 Task: Find connections with filter location Aurich with filter topic #lawsuitswith filter profile language German with filter current company NIIT Technologies Limited with filter school Panjab University,Chandigarh with filter industry Administration of Justice with filter service category Project Management with filter keywords title Sociologist
Action: Mouse moved to (562, 75)
Screenshot: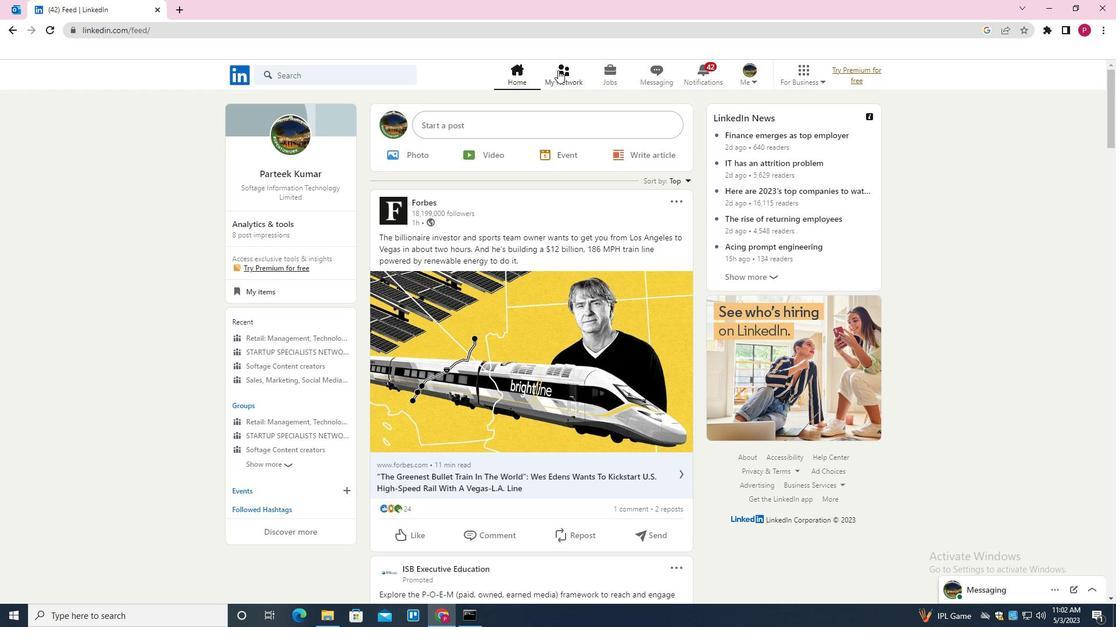 
Action: Mouse pressed left at (562, 75)
Screenshot: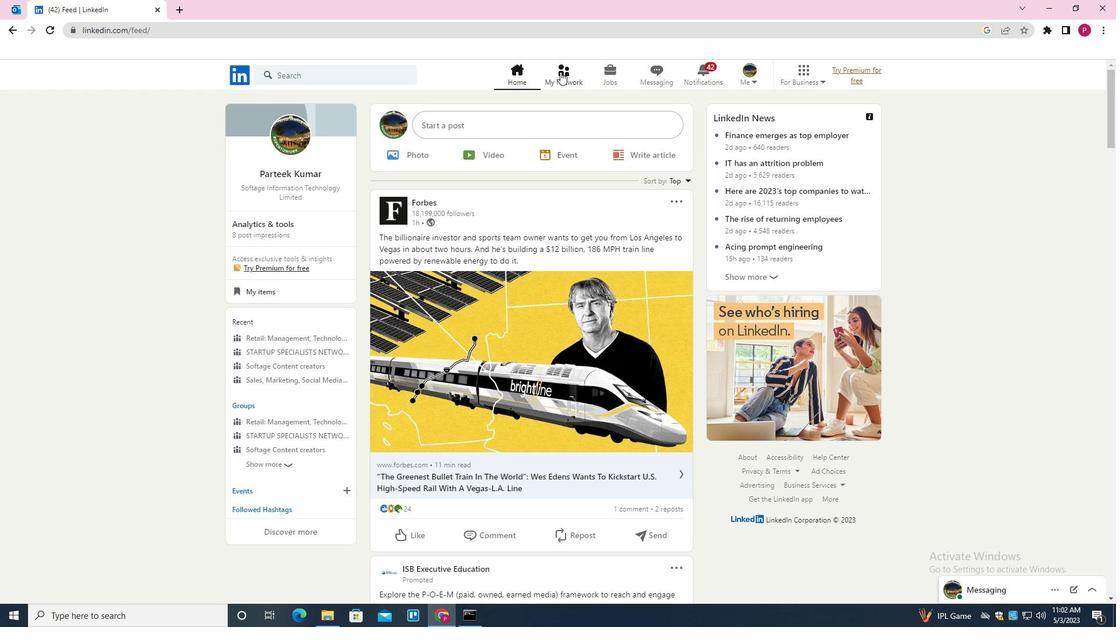 
Action: Mouse moved to (345, 139)
Screenshot: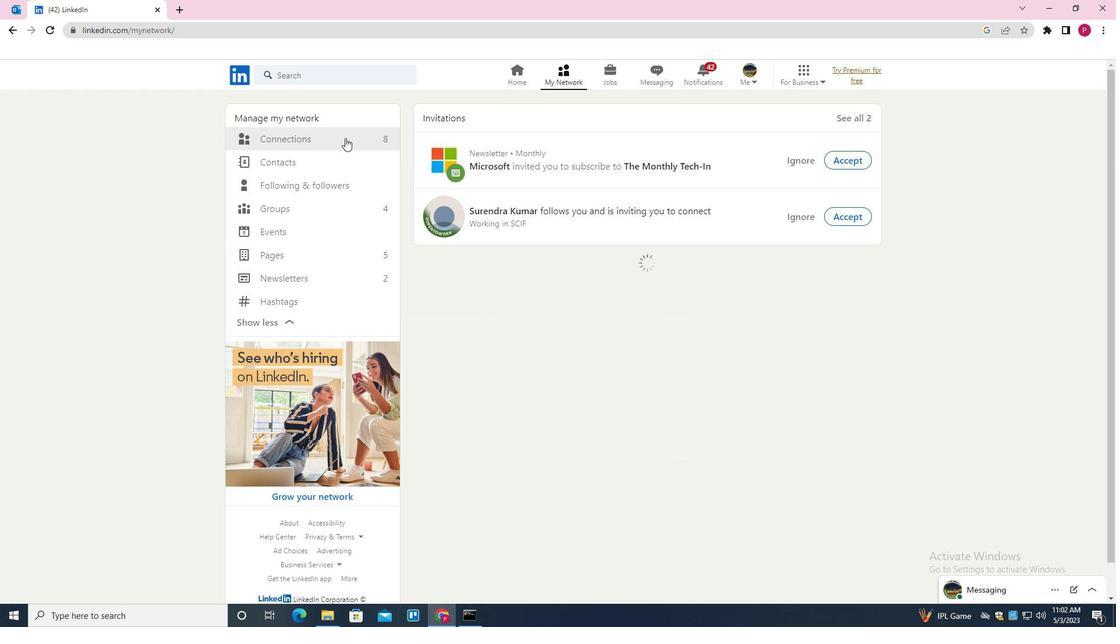 
Action: Mouse pressed left at (345, 139)
Screenshot: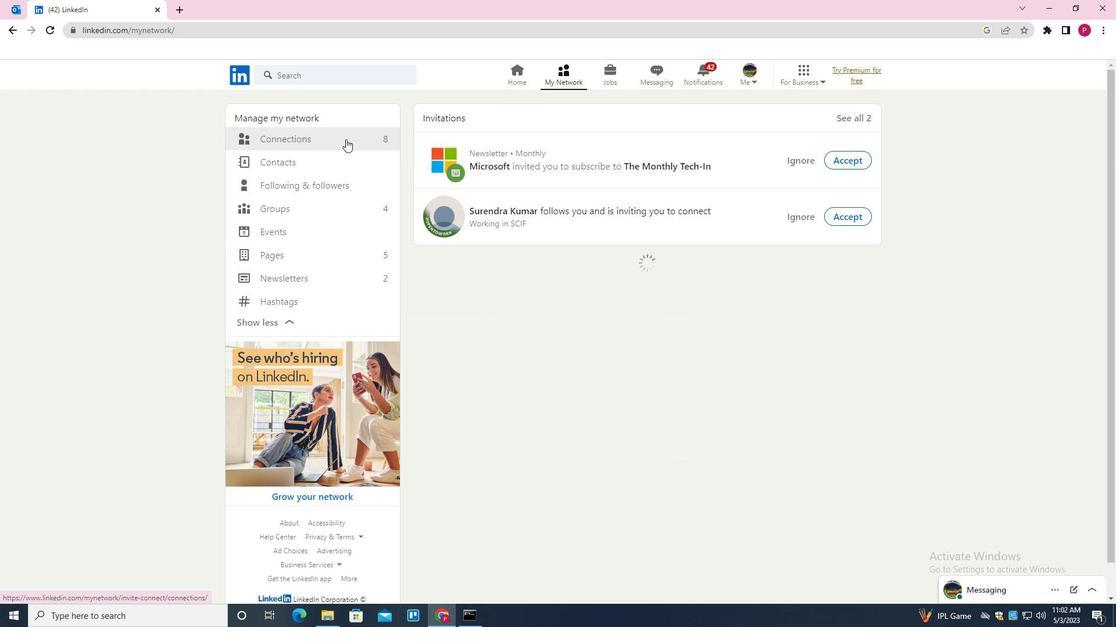 
Action: Mouse moved to (639, 138)
Screenshot: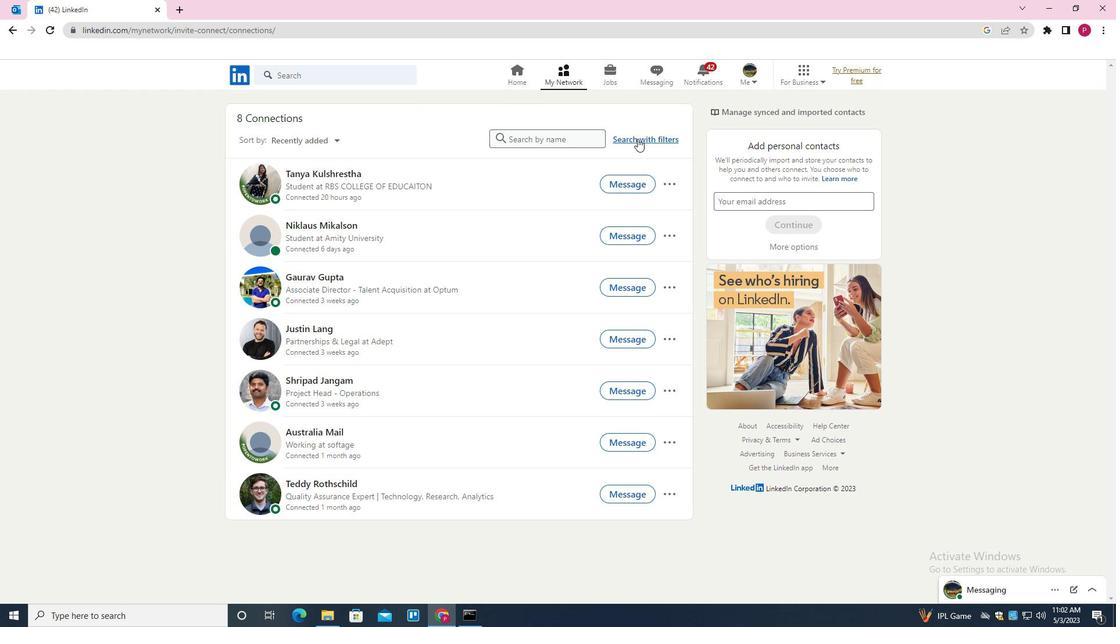 
Action: Mouse pressed left at (639, 138)
Screenshot: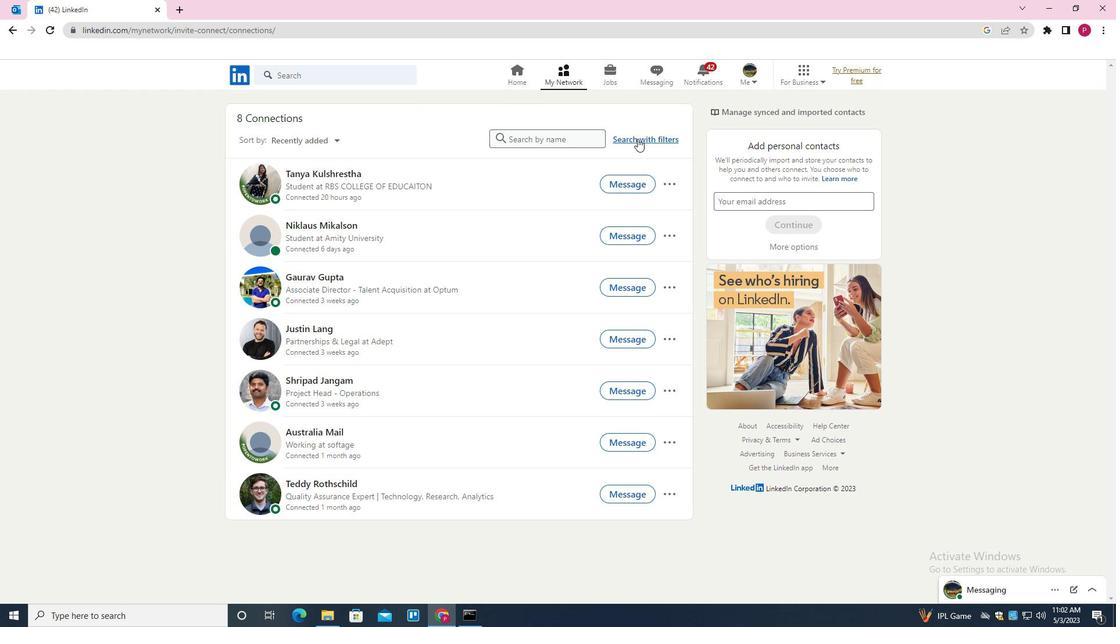 
Action: Mouse moved to (596, 105)
Screenshot: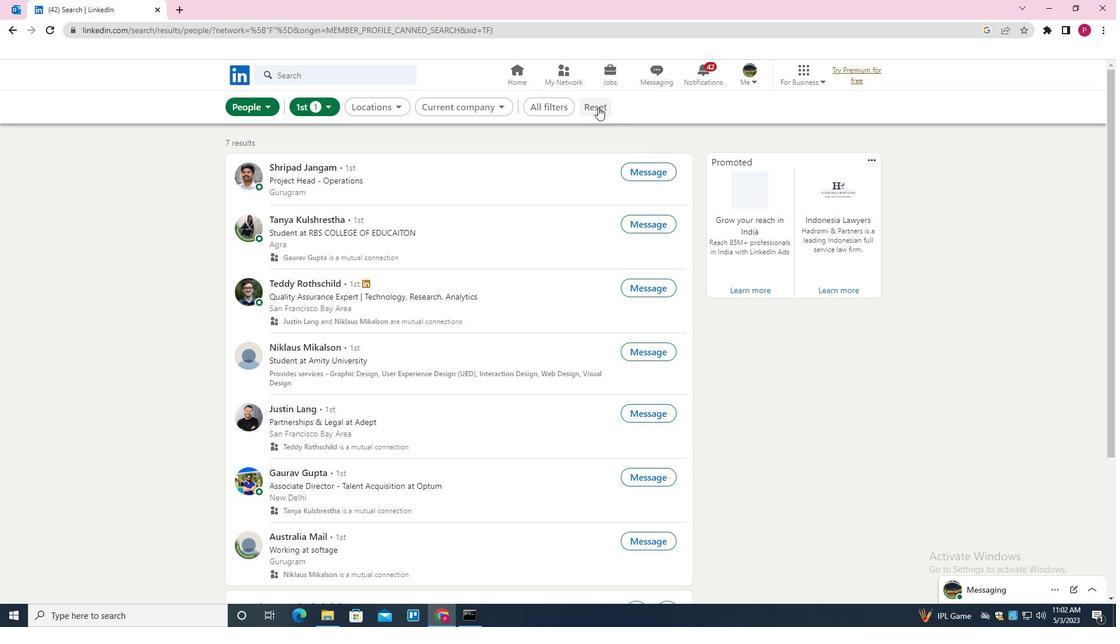 
Action: Mouse pressed left at (596, 105)
Screenshot: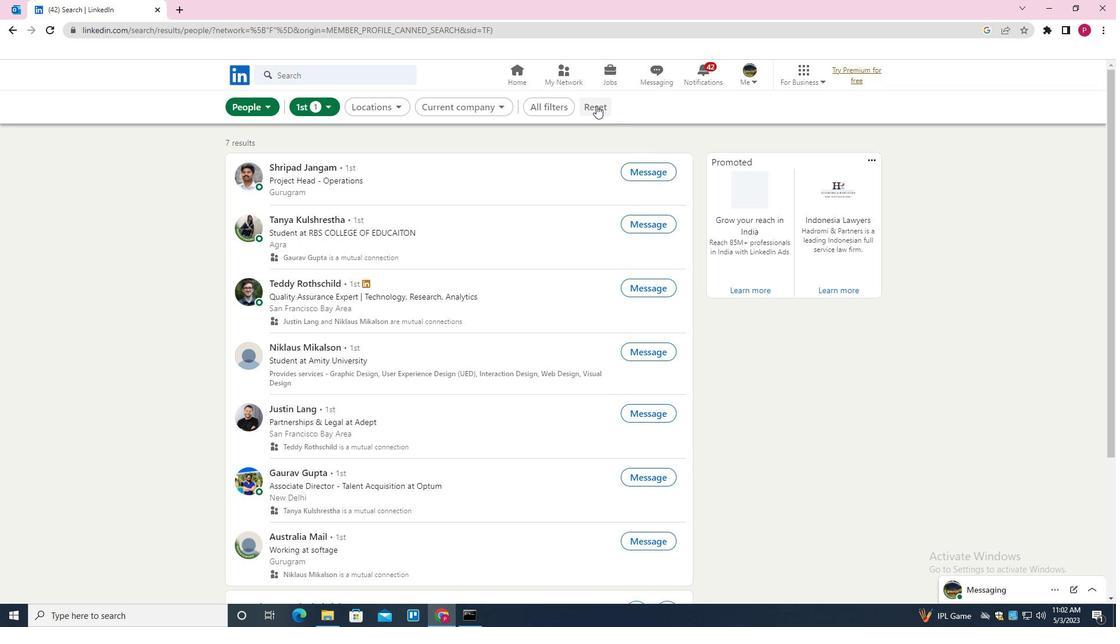 
Action: Mouse moved to (586, 106)
Screenshot: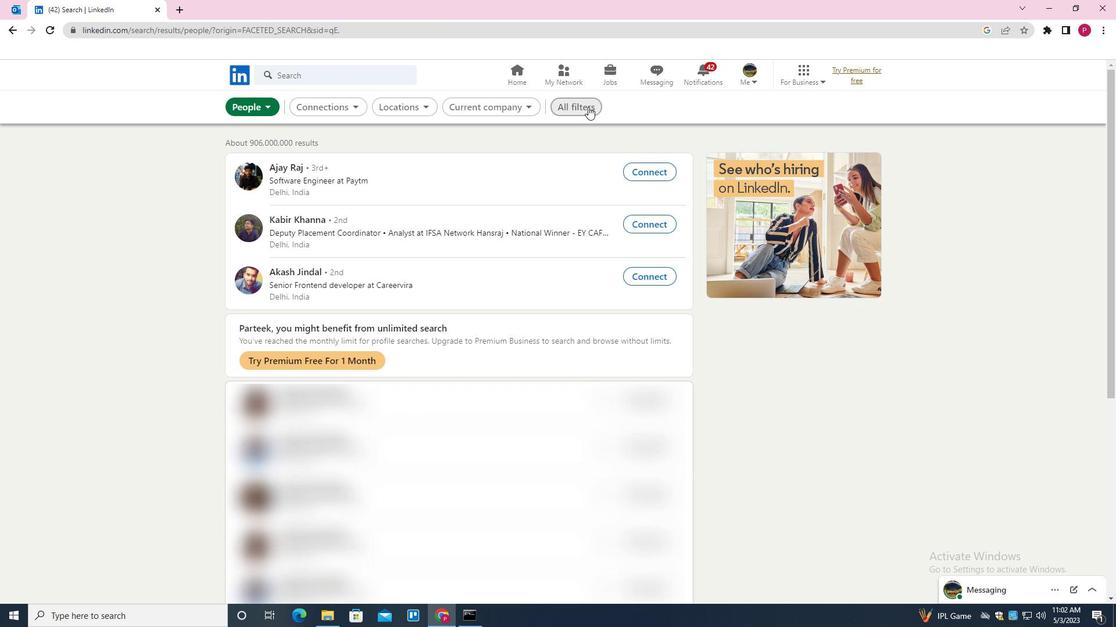 
Action: Mouse pressed left at (586, 106)
Screenshot: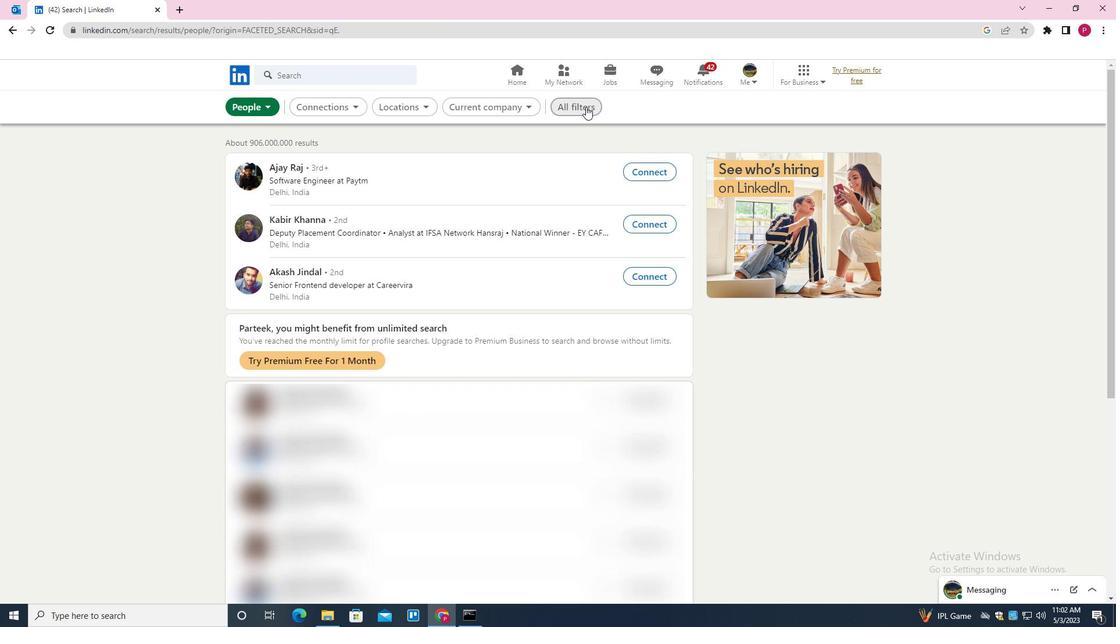 
Action: Mouse moved to (883, 247)
Screenshot: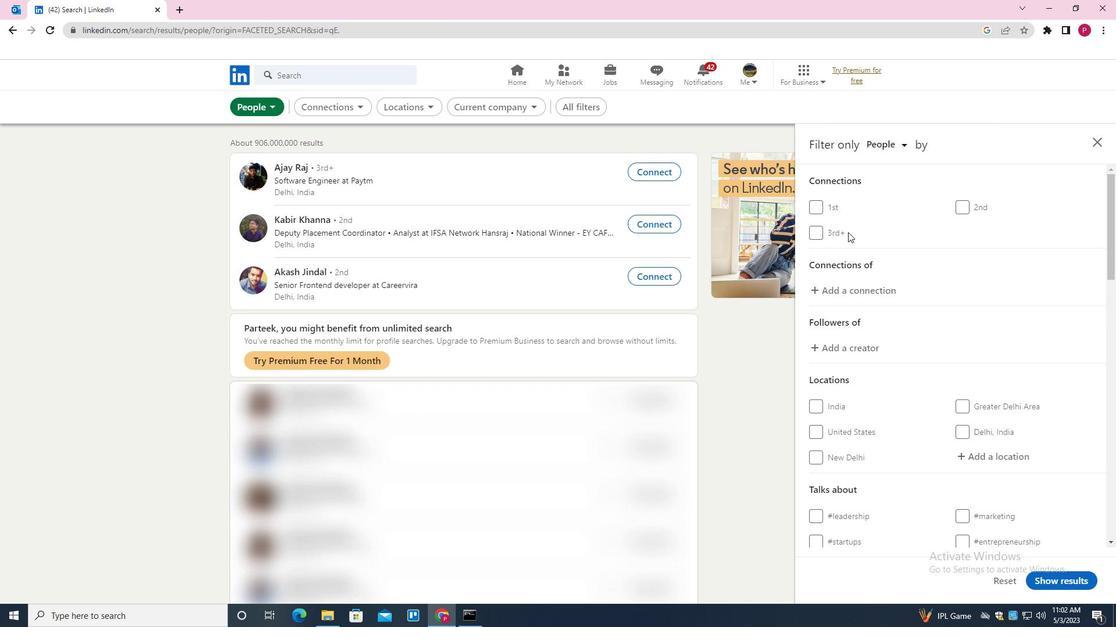 
Action: Mouse scrolled (883, 246) with delta (0, 0)
Screenshot: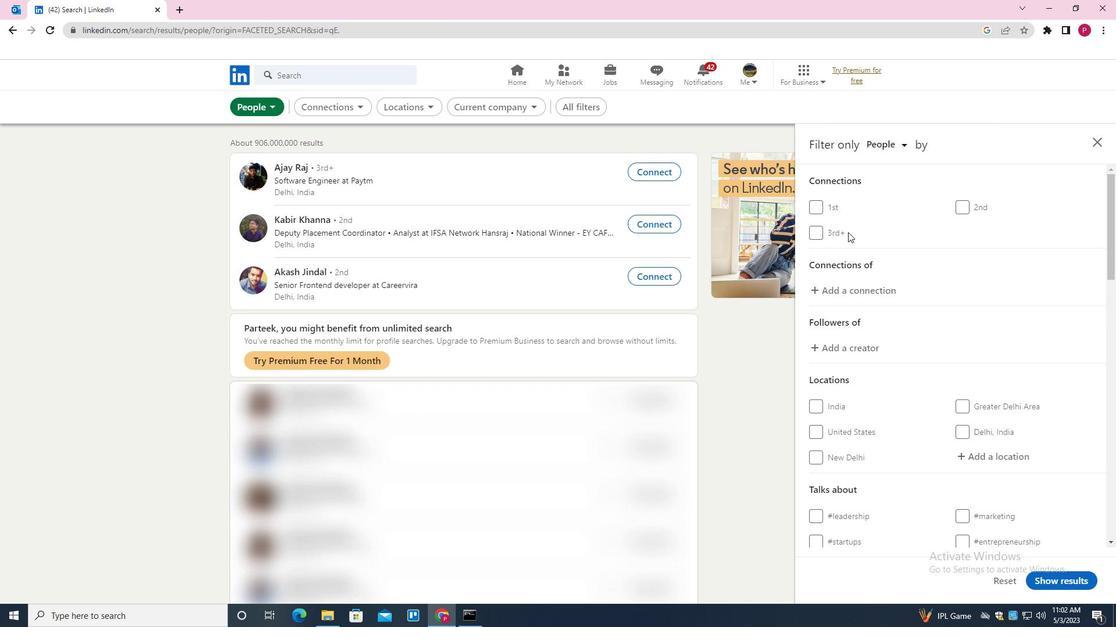 
Action: Mouse moved to (899, 255)
Screenshot: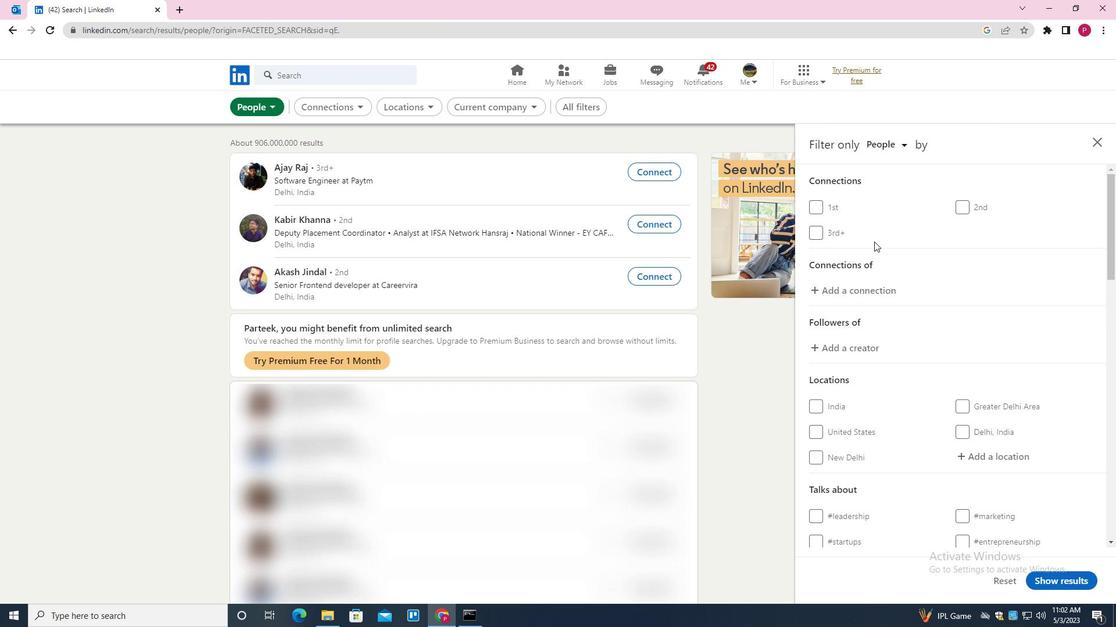 
Action: Mouse scrolled (899, 254) with delta (0, 0)
Screenshot: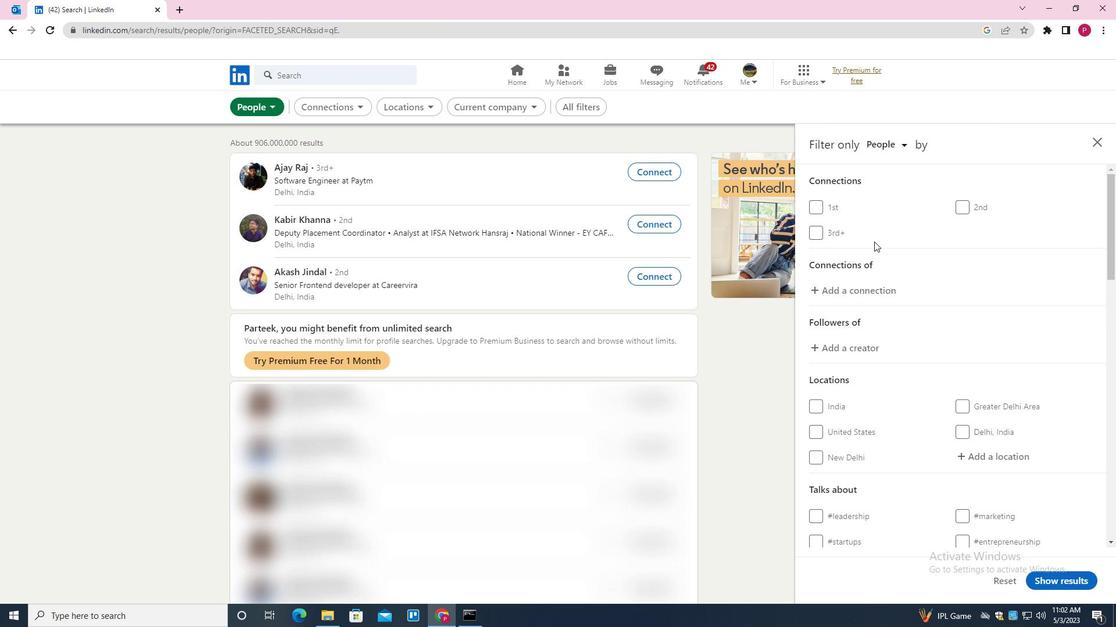 
Action: Mouse moved to (1005, 334)
Screenshot: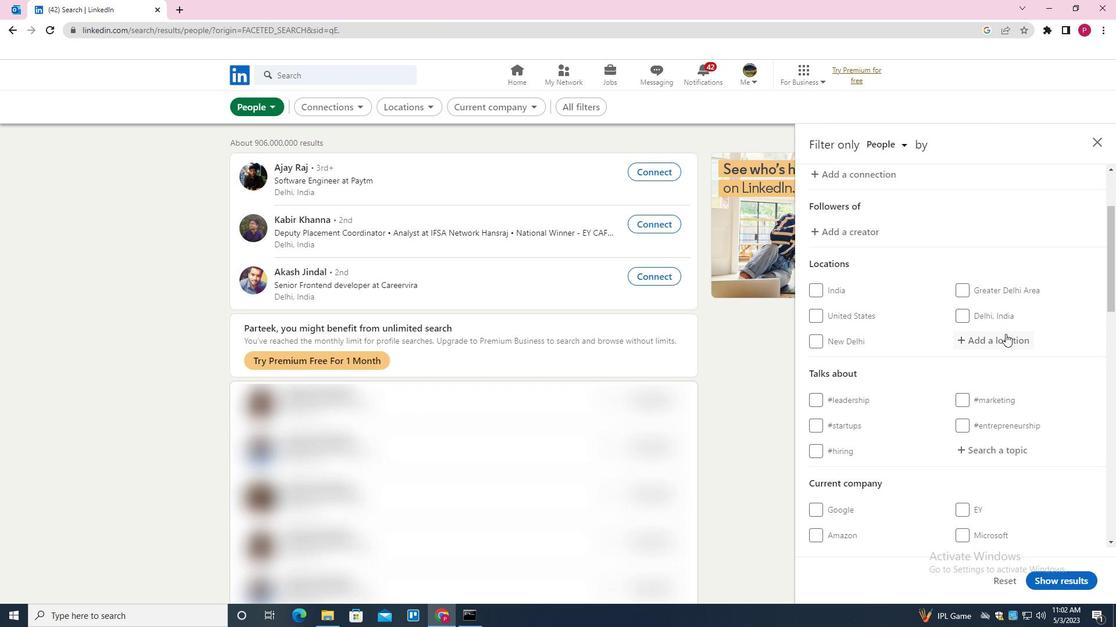 
Action: Mouse pressed left at (1005, 334)
Screenshot: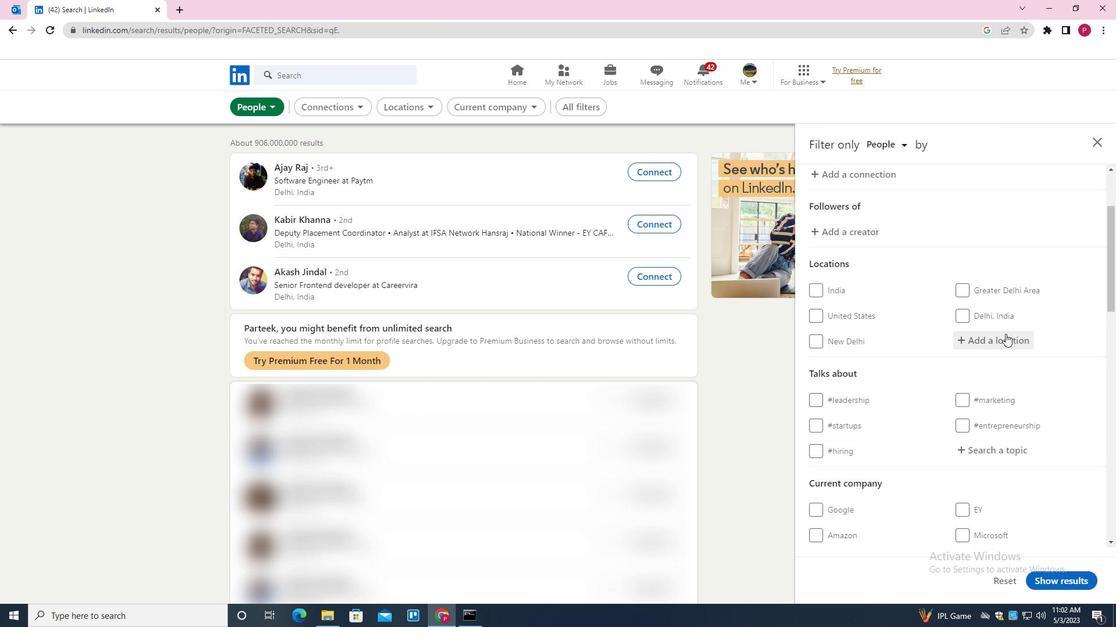 
Action: Key pressed <Key.shift>AURICH<Key.down><Key.enter>
Screenshot: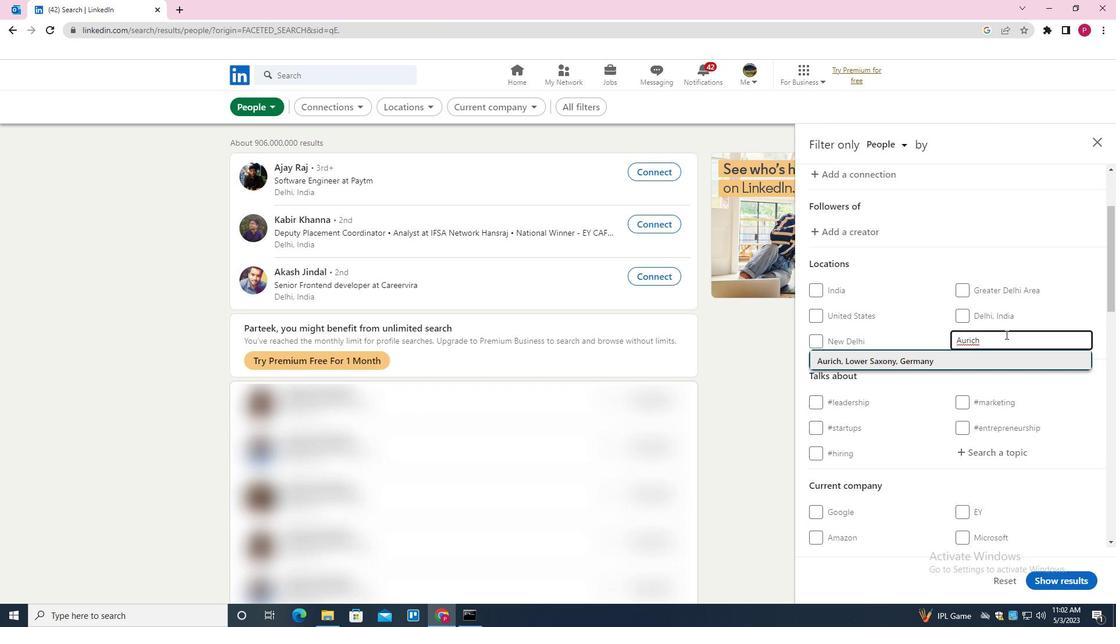 
Action: Mouse moved to (964, 341)
Screenshot: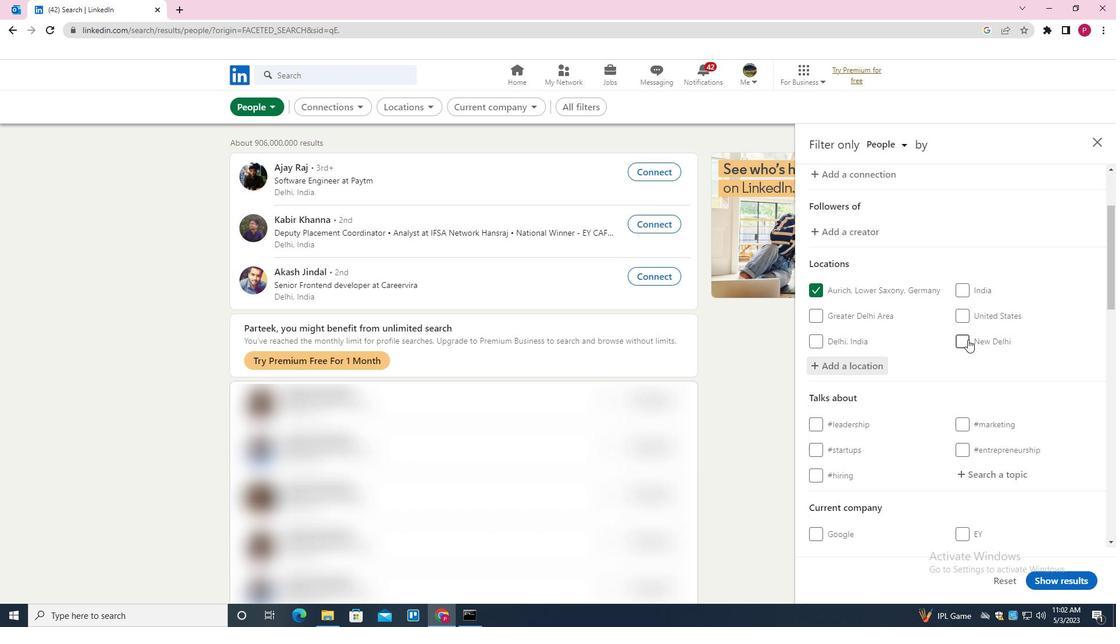 
Action: Mouse scrolled (964, 341) with delta (0, 0)
Screenshot: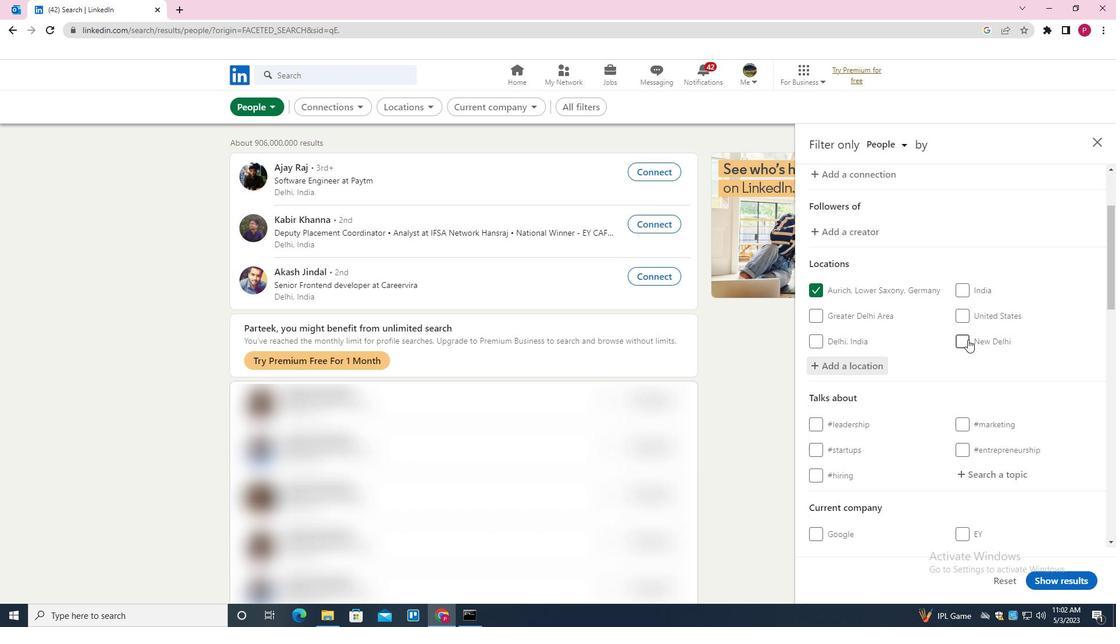 
Action: Mouse moved to (962, 343)
Screenshot: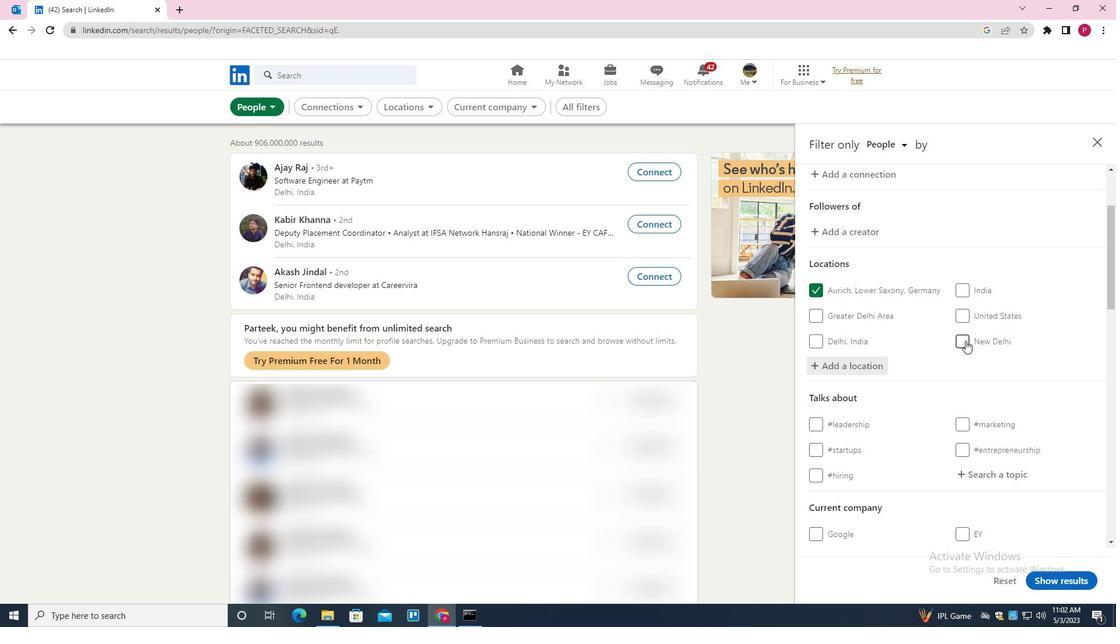 
Action: Mouse scrolled (962, 342) with delta (0, 0)
Screenshot: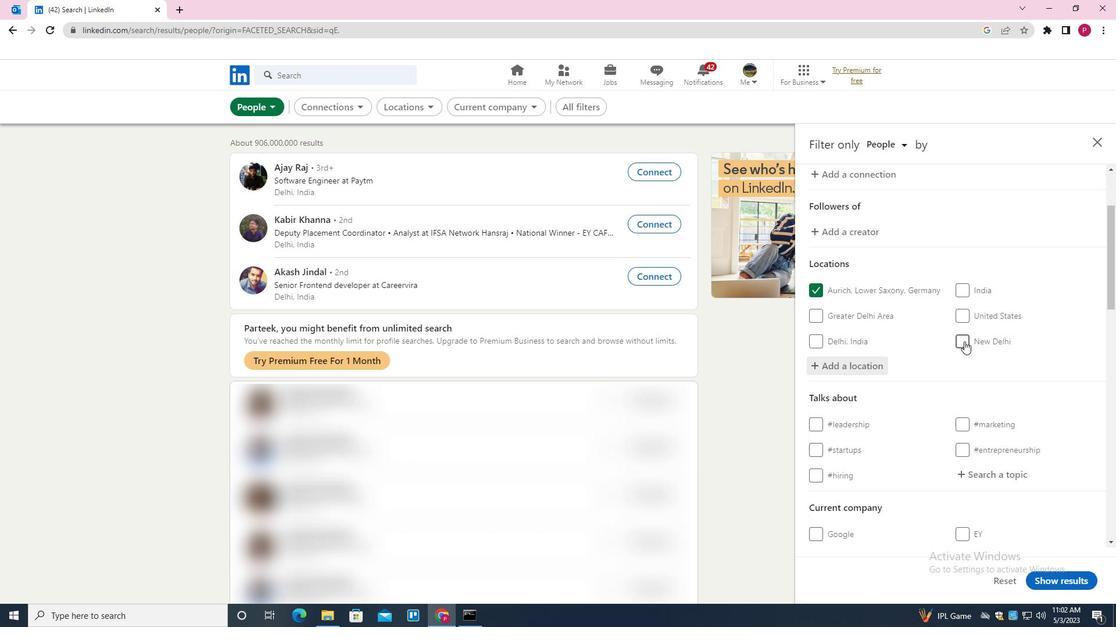 
Action: Mouse scrolled (962, 342) with delta (0, 0)
Screenshot: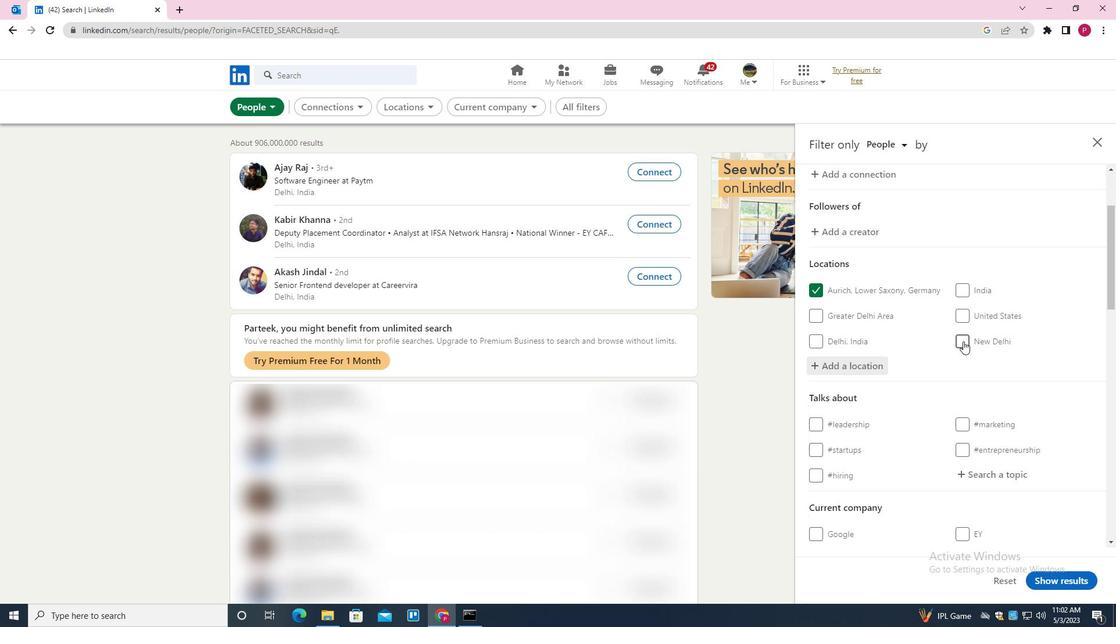 
Action: Mouse moved to (961, 343)
Screenshot: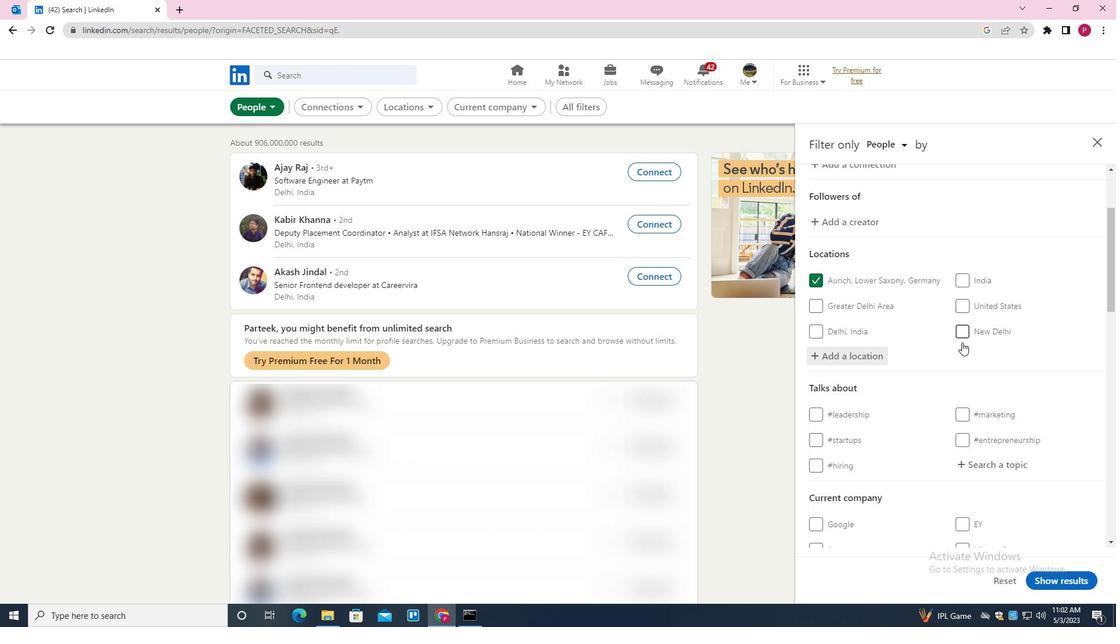 
Action: Mouse scrolled (961, 342) with delta (0, 0)
Screenshot: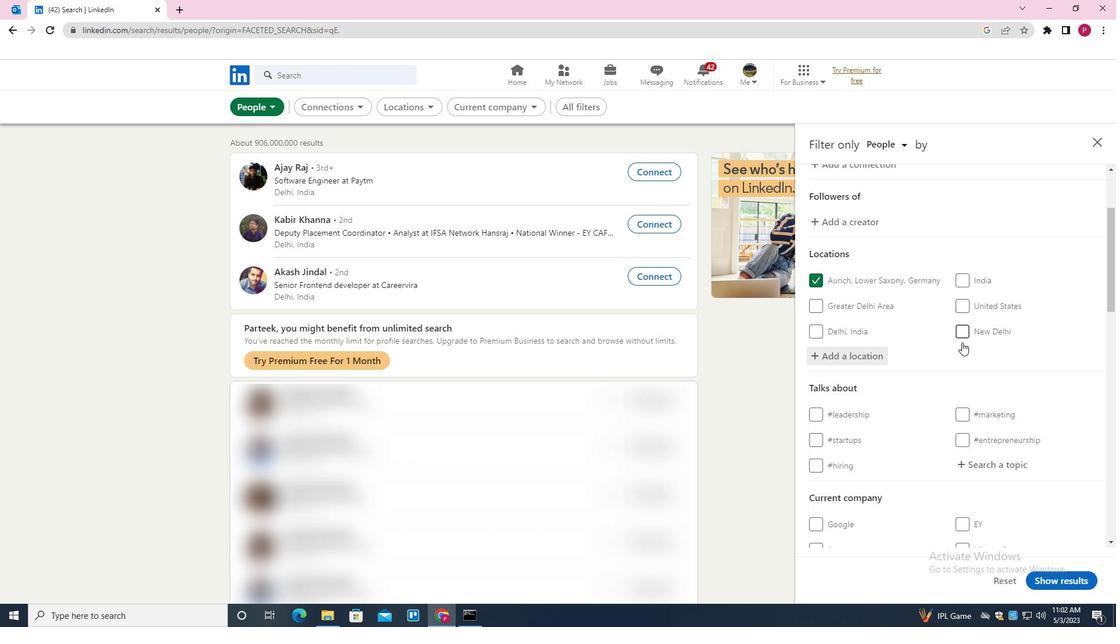 
Action: Mouse moved to (997, 245)
Screenshot: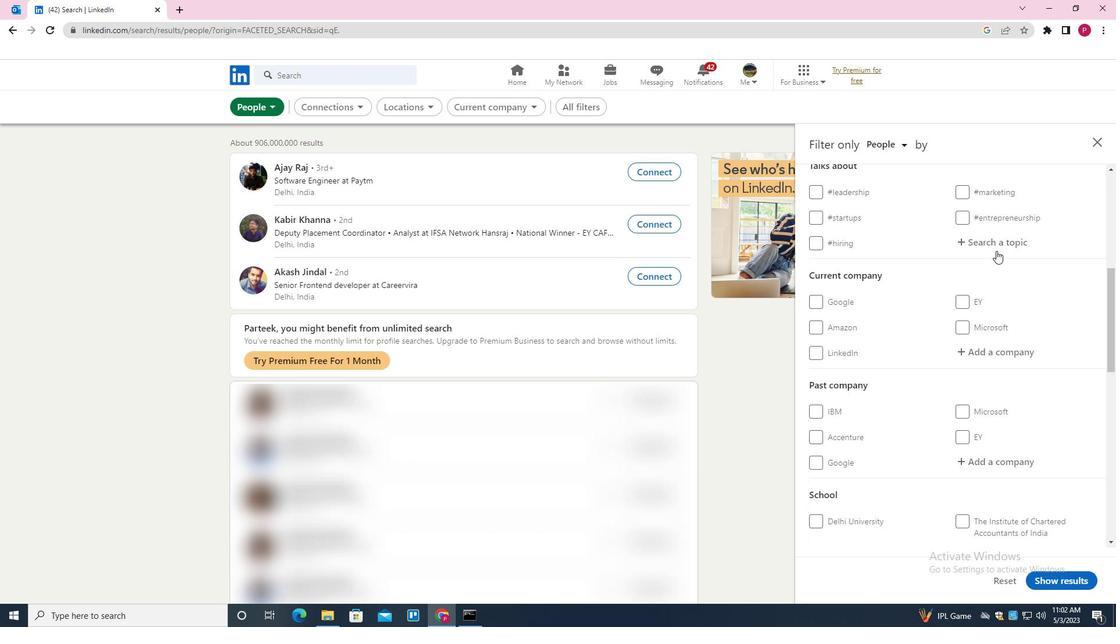 
Action: Mouse pressed left at (997, 245)
Screenshot: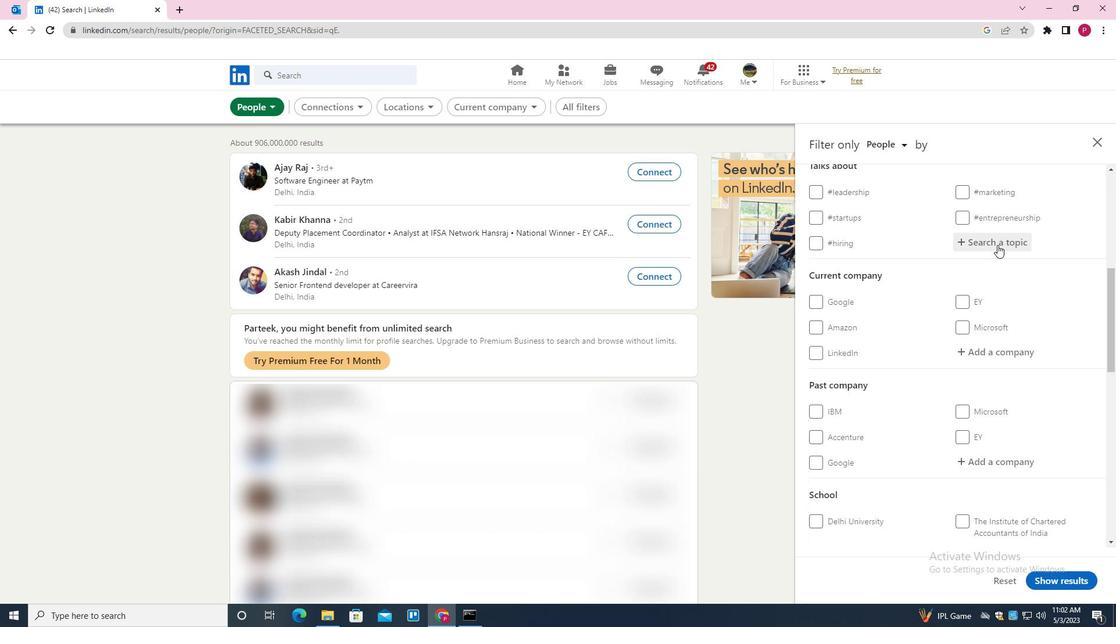 
Action: Key pressed LAWSUITES<Key.backspace><Key.backspace><Key.backspace><Key.down><Key.down><Key.enter>
Screenshot: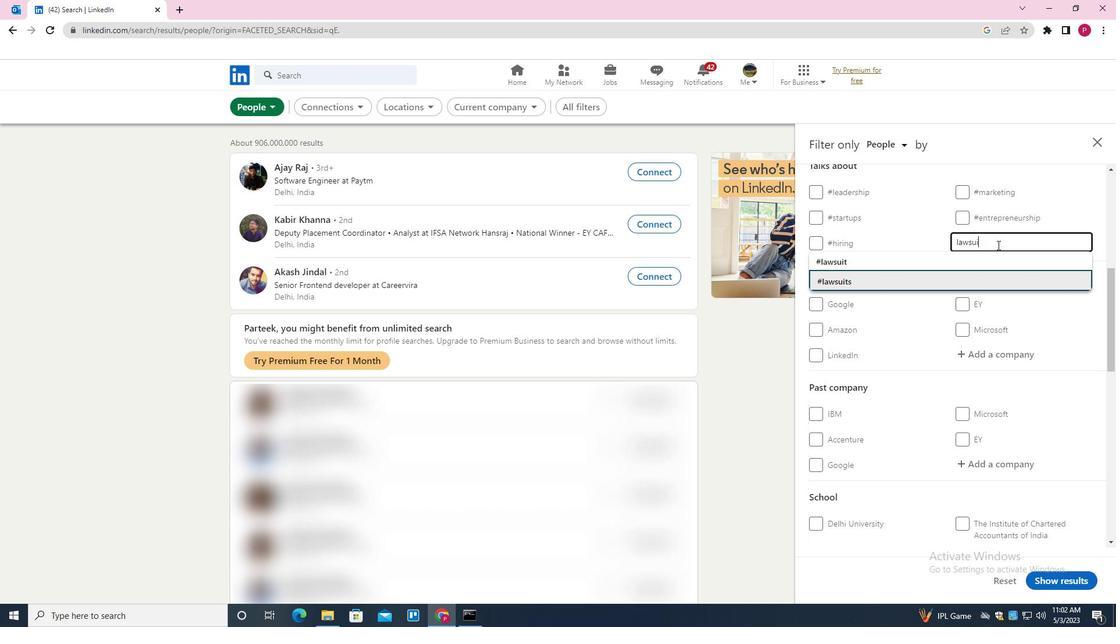 
Action: Mouse moved to (967, 335)
Screenshot: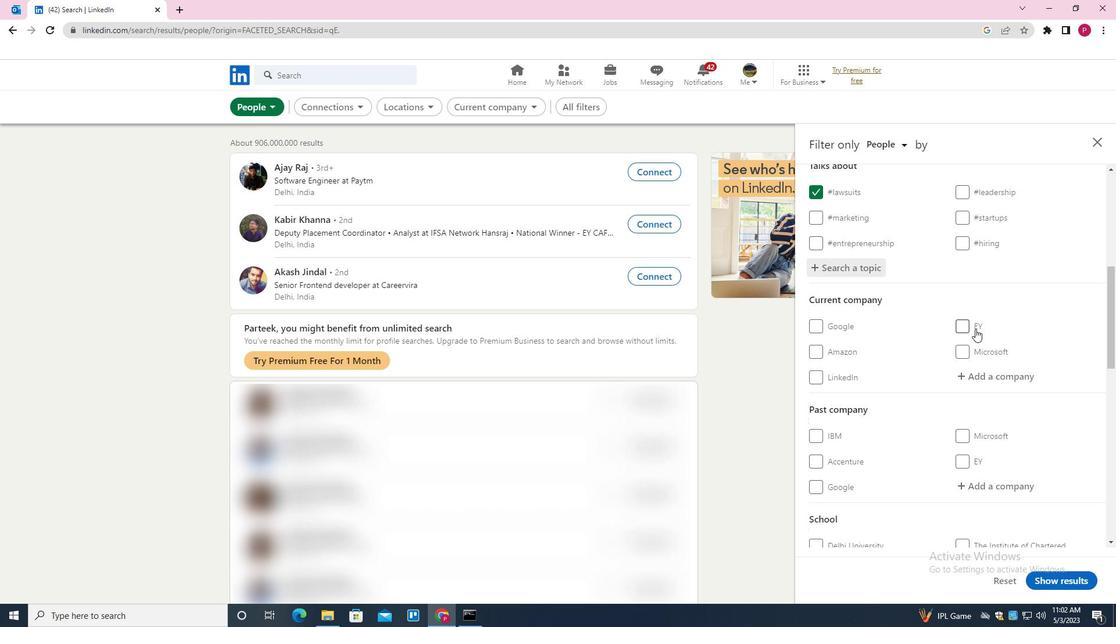 
Action: Mouse scrolled (967, 334) with delta (0, 0)
Screenshot: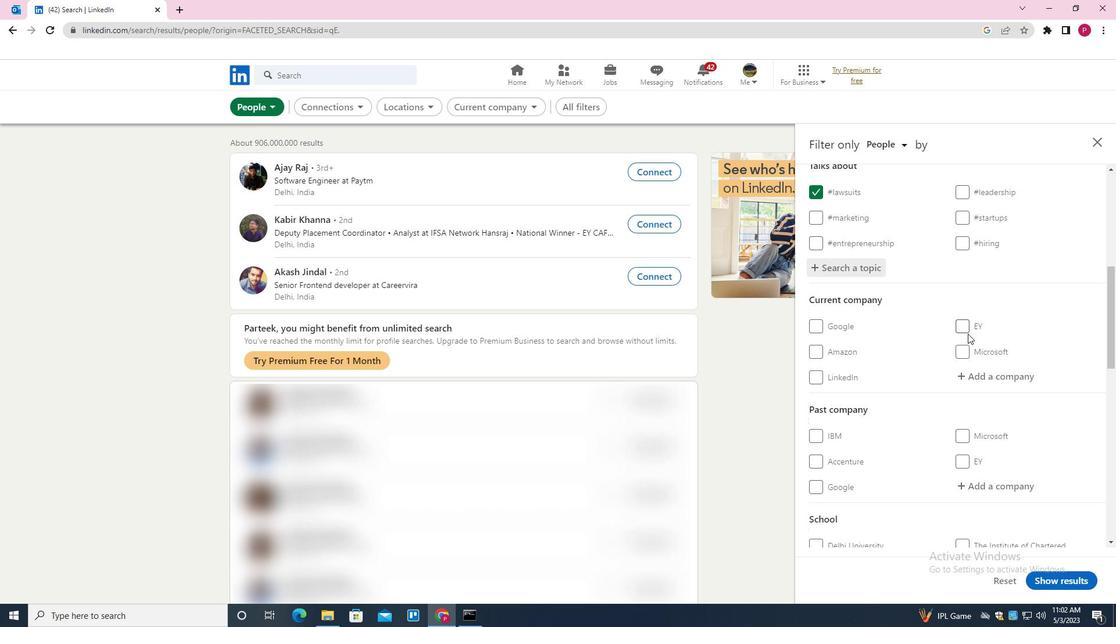 
Action: Mouse scrolled (967, 334) with delta (0, 0)
Screenshot: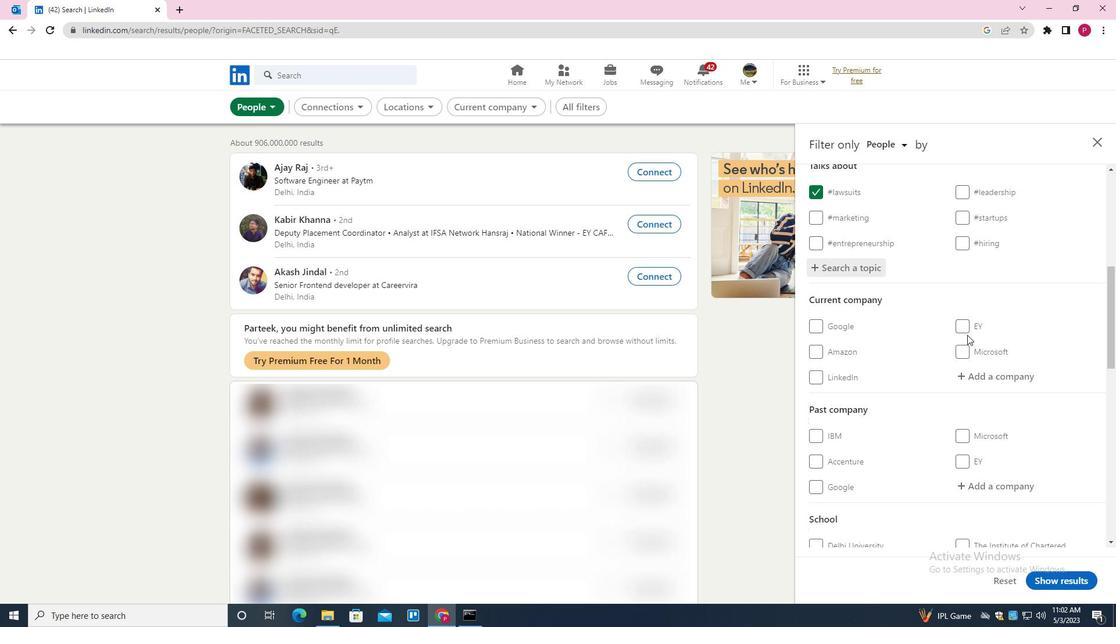 
Action: Mouse scrolled (967, 334) with delta (0, 0)
Screenshot: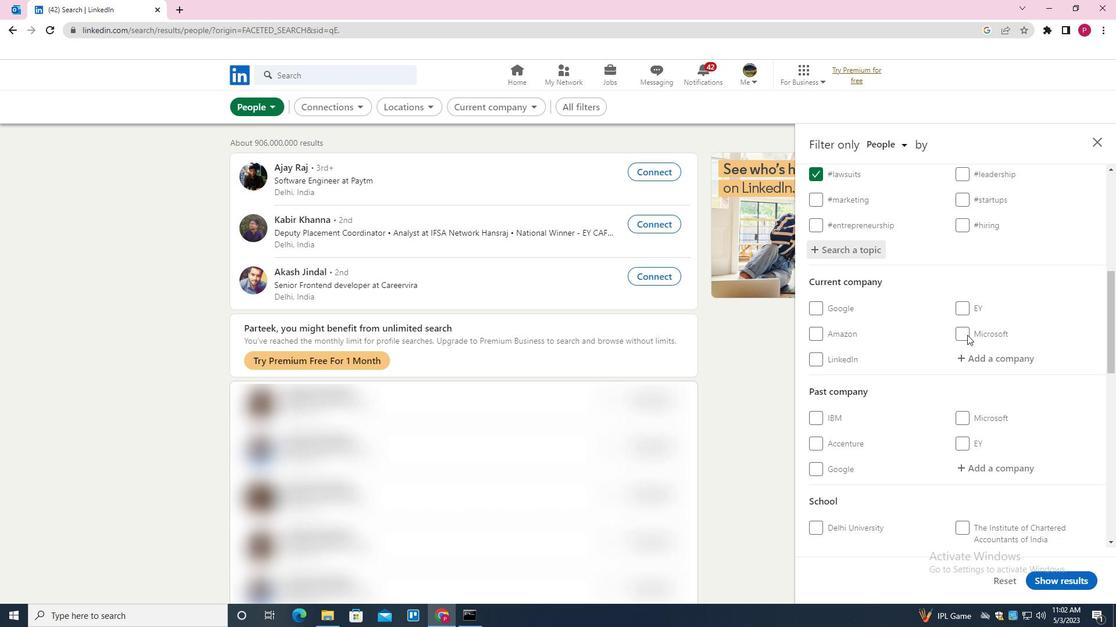 
Action: Mouse scrolled (967, 334) with delta (0, 0)
Screenshot: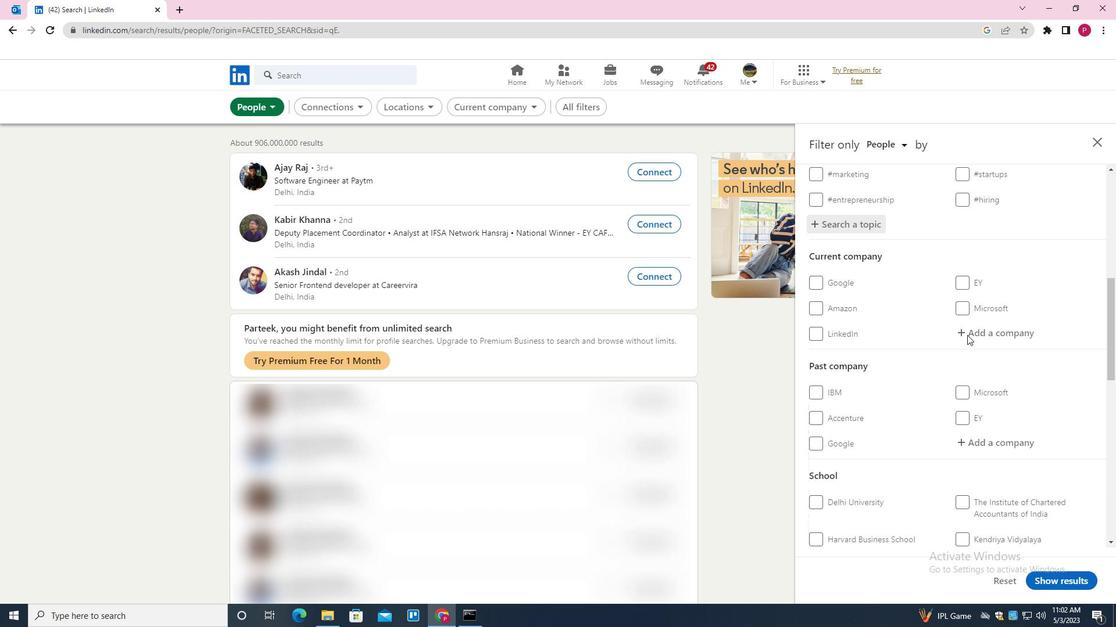 
Action: Mouse scrolled (967, 334) with delta (0, 0)
Screenshot: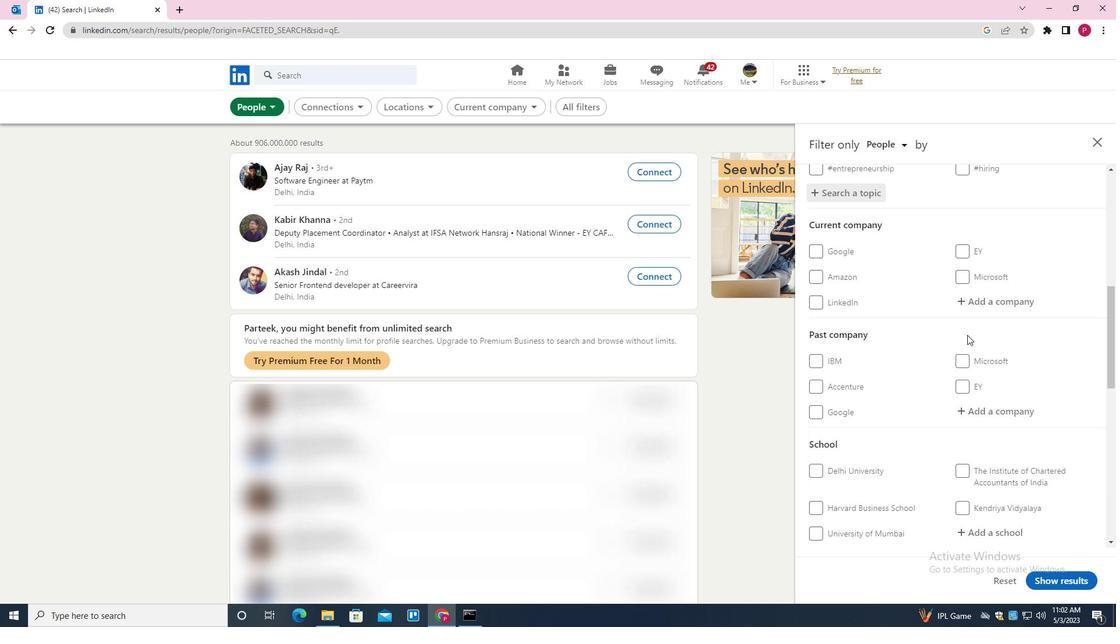 
Action: Mouse moved to (909, 333)
Screenshot: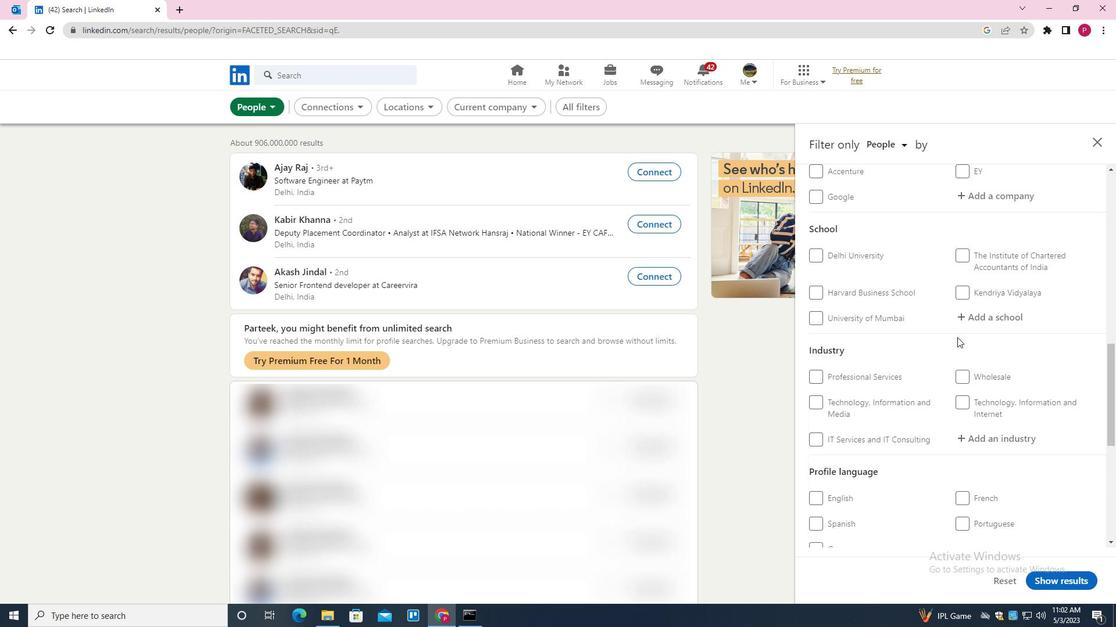 
Action: Mouse scrolled (909, 332) with delta (0, 0)
Screenshot: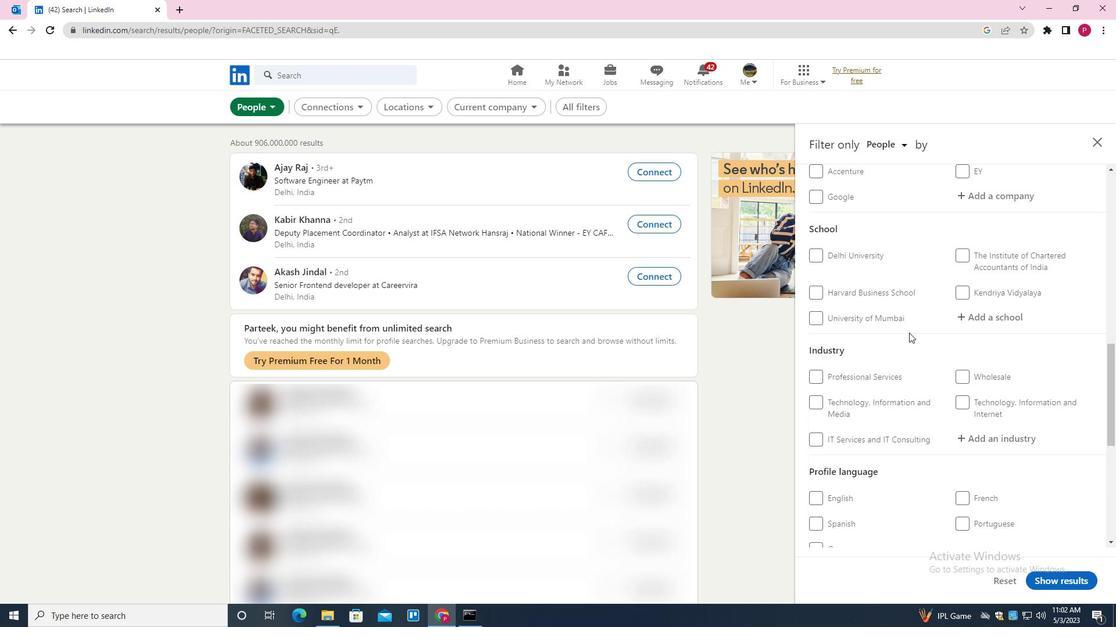 
Action: Mouse scrolled (909, 332) with delta (0, 0)
Screenshot: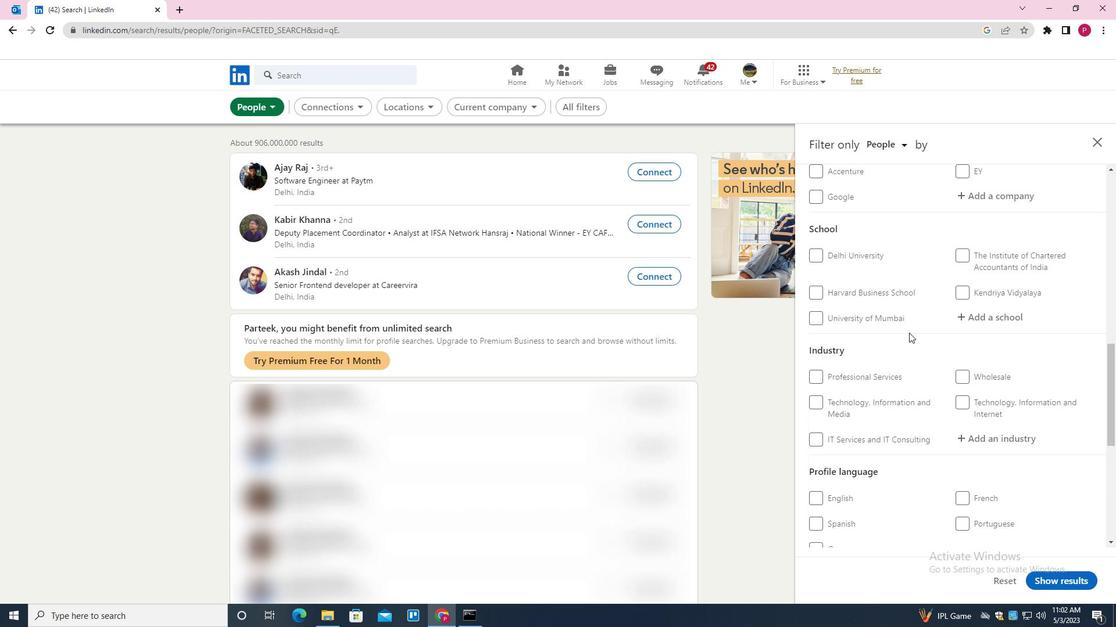 
Action: Mouse scrolled (909, 332) with delta (0, 0)
Screenshot: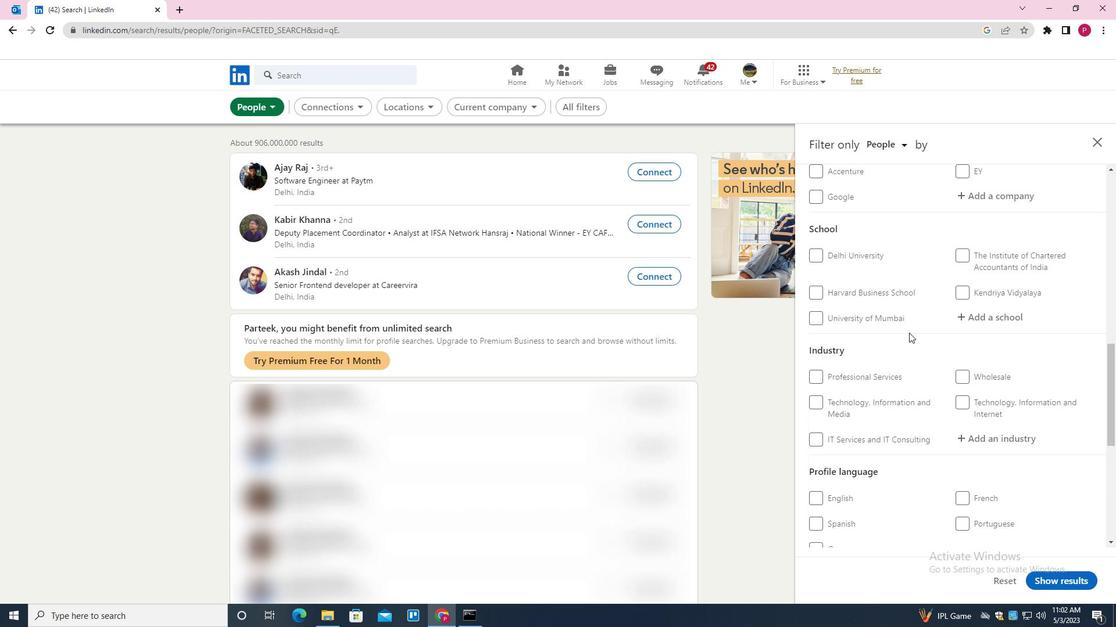 
Action: Mouse scrolled (909, 332) with delta (0, 0)
Screenshot: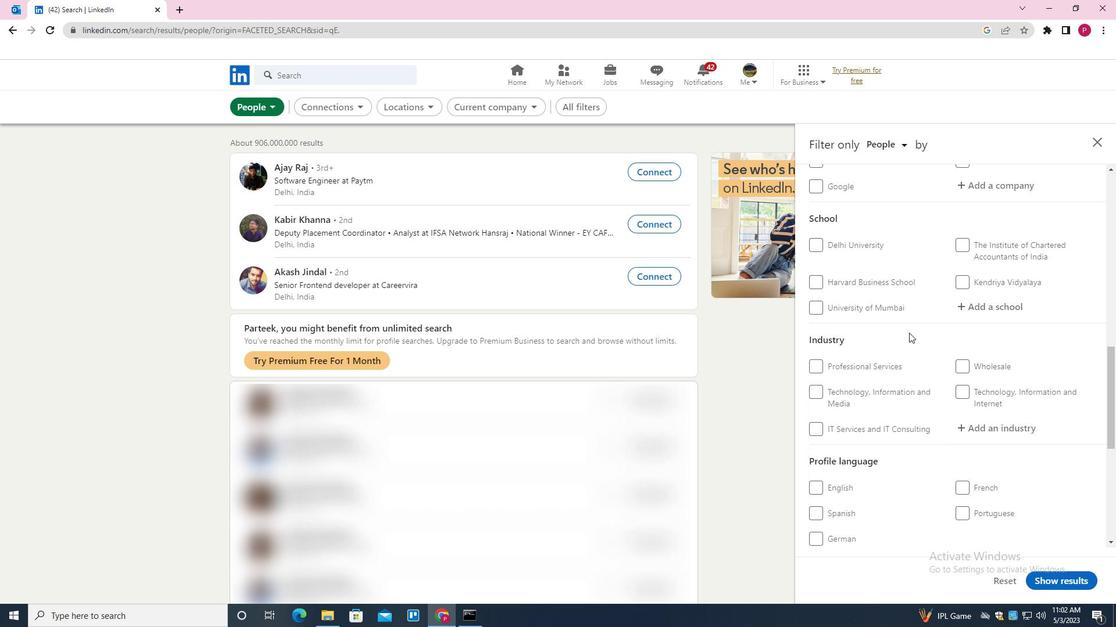
Action: Mouse moved to (832, 313)
Screenshot: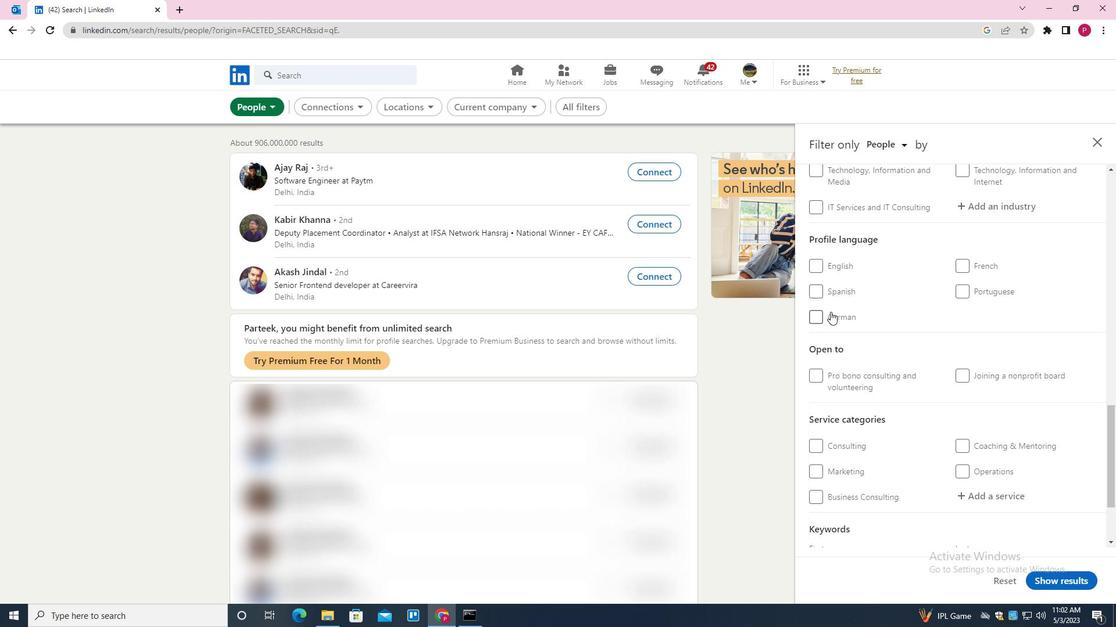 
Action: Mouse pressed left at (832, 313)
Screenshot: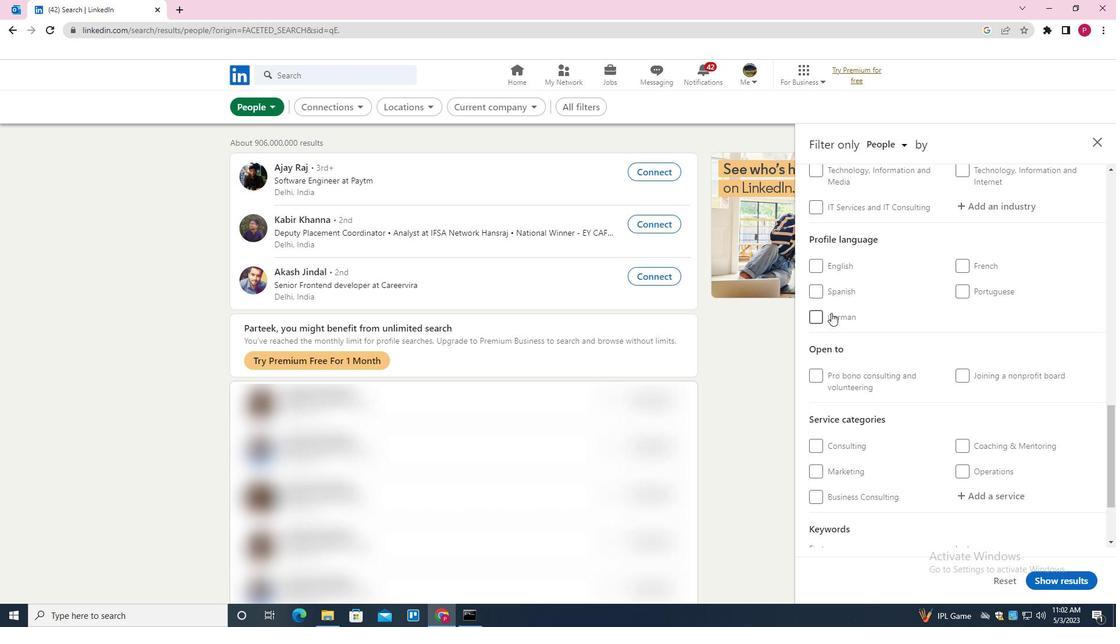 
Action: Mouse moved to (904, 324)
Screenshot: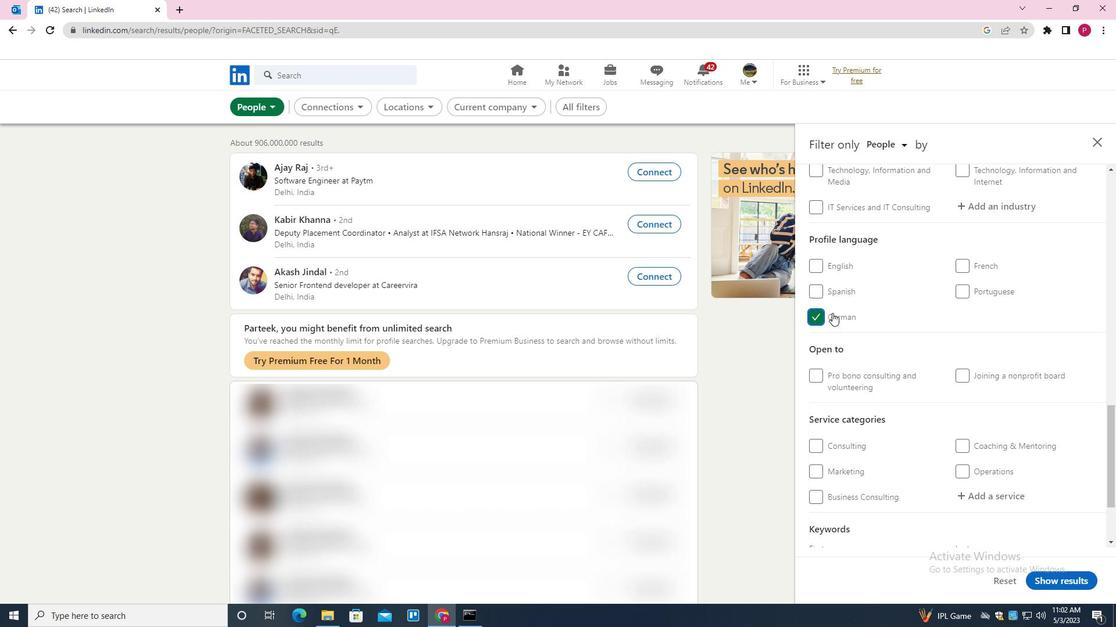 
Action: Mouse scrolled (904, 325) with delta (0, 0)
Screenshot: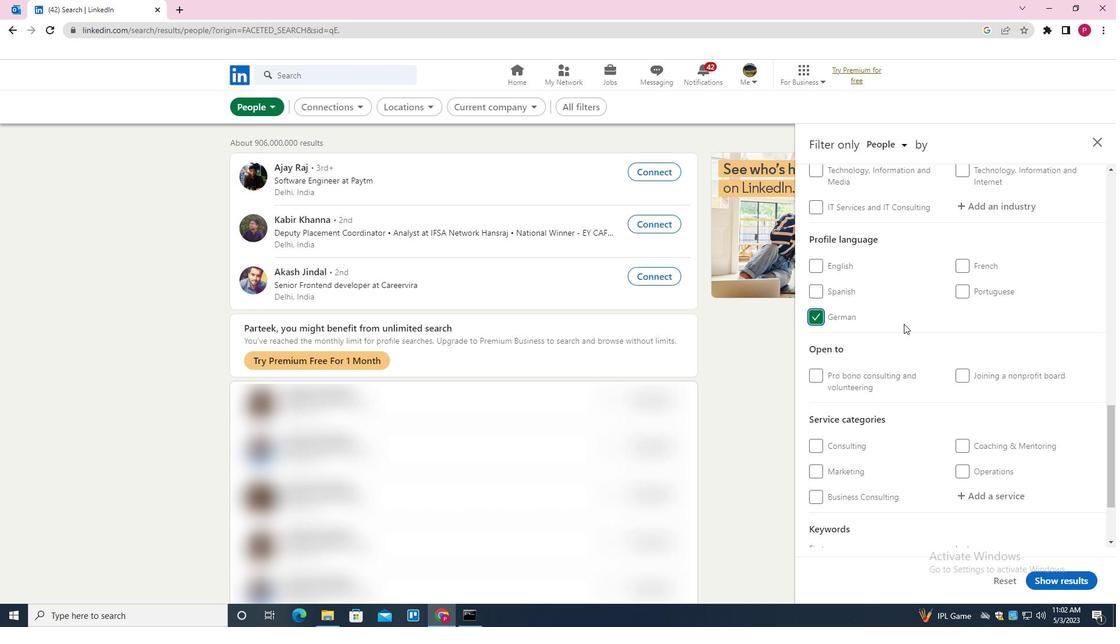 
Action: Mouse scrolled (904, 325) with delta (0, 0)
Screenshot: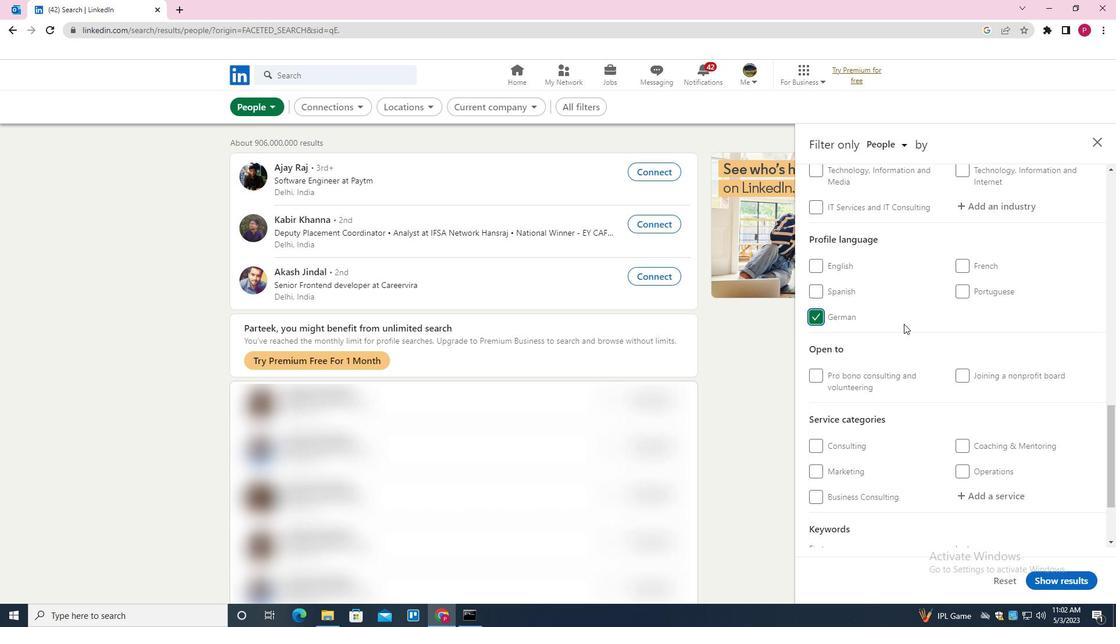 
Action: Mouse scrolled (904, 325) with delta (0, 0)
Screenshot: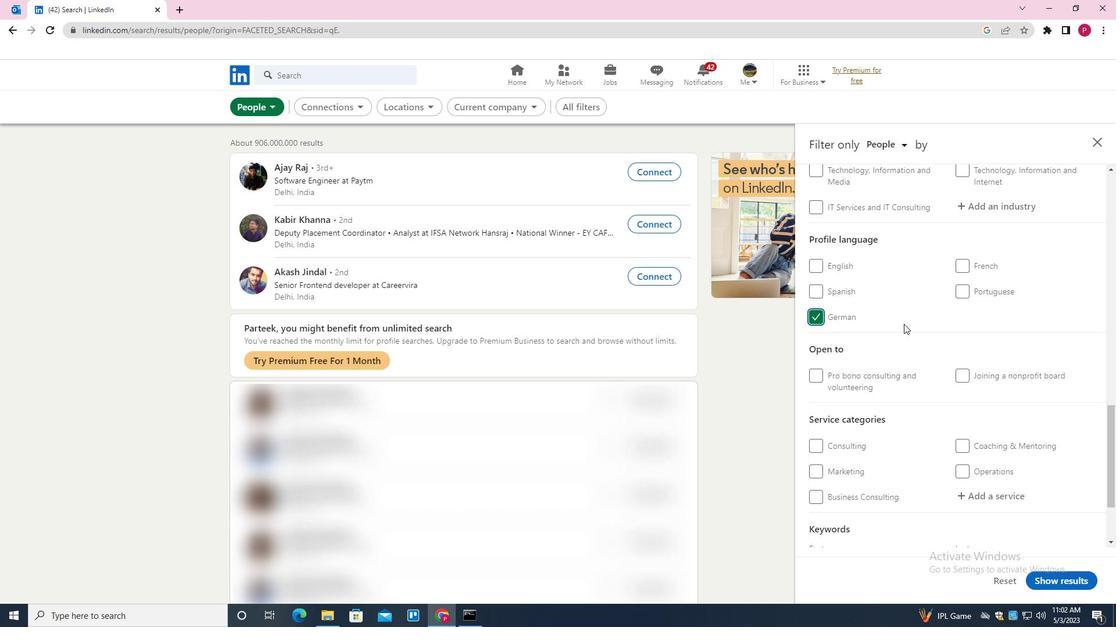 
Action: Mouse scrolled (904, 325) with delta (0, 0)
Screenshot: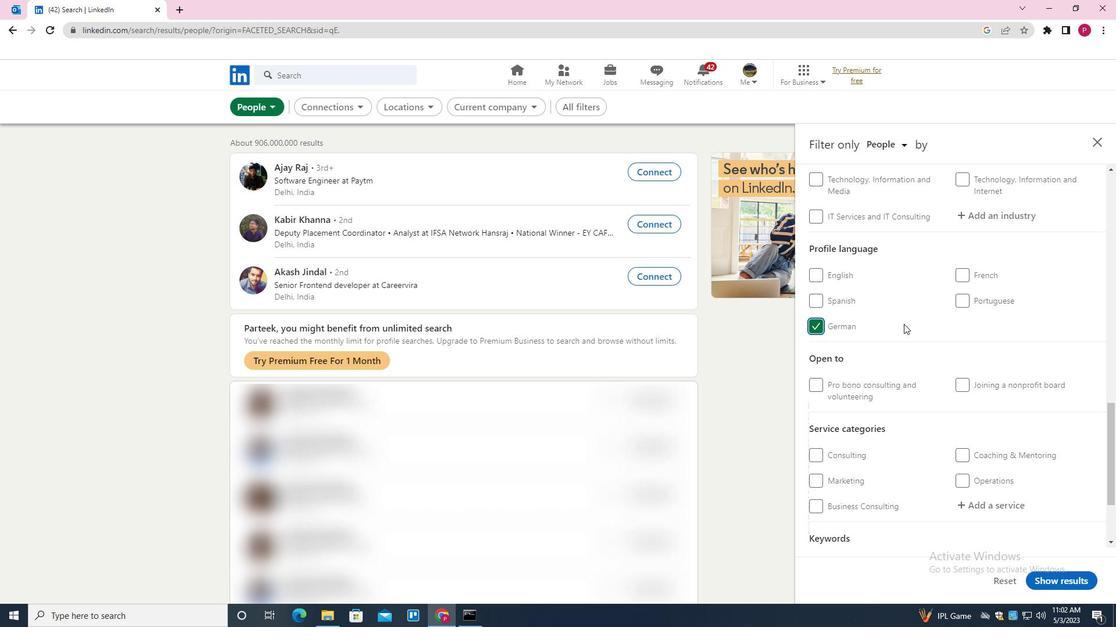 
Action: Mouse scrolled (904, 325) with delta (0, 0)
Screenshot: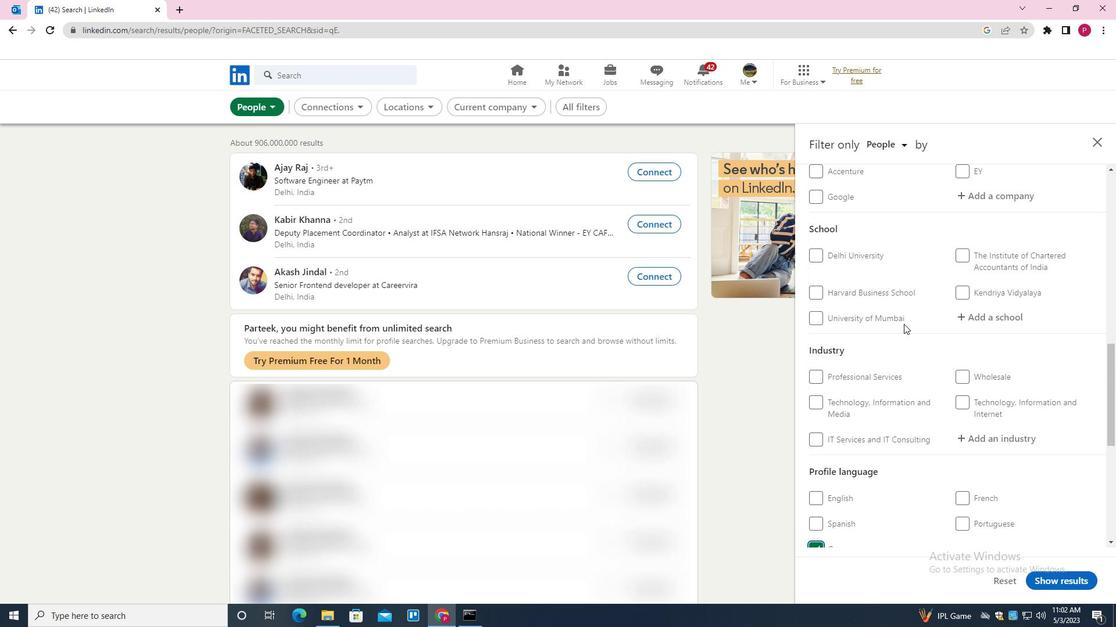 
Action: Mouse scrolled (904, 325) with delta (0, 0)
Screenshot: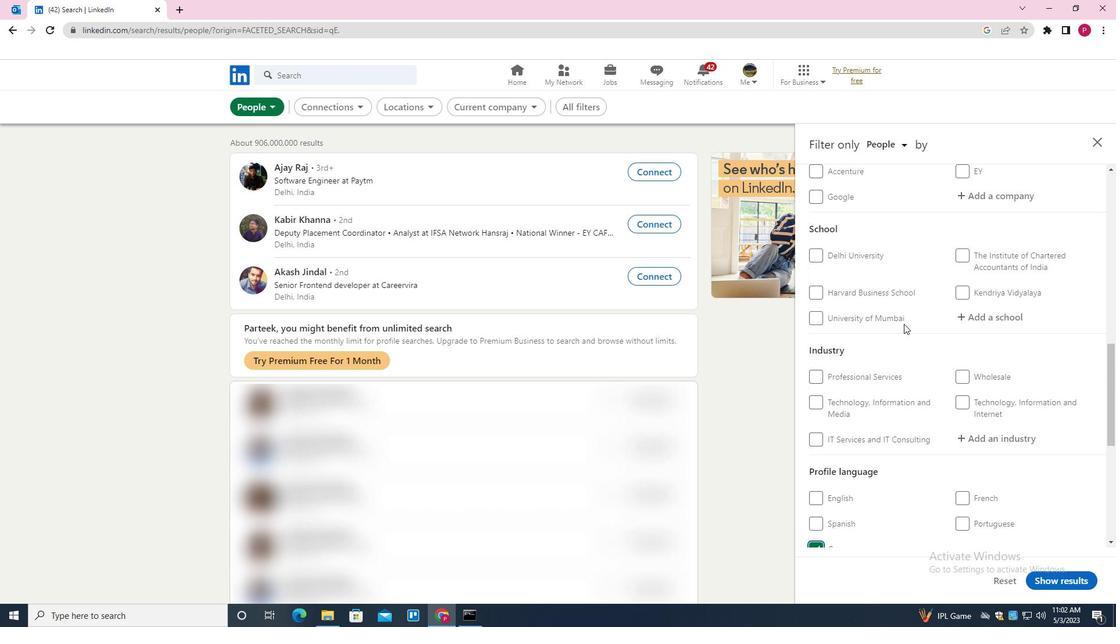 
Action: Mouse scrolled (904, 325) with delta (0, 0)
Screenshot: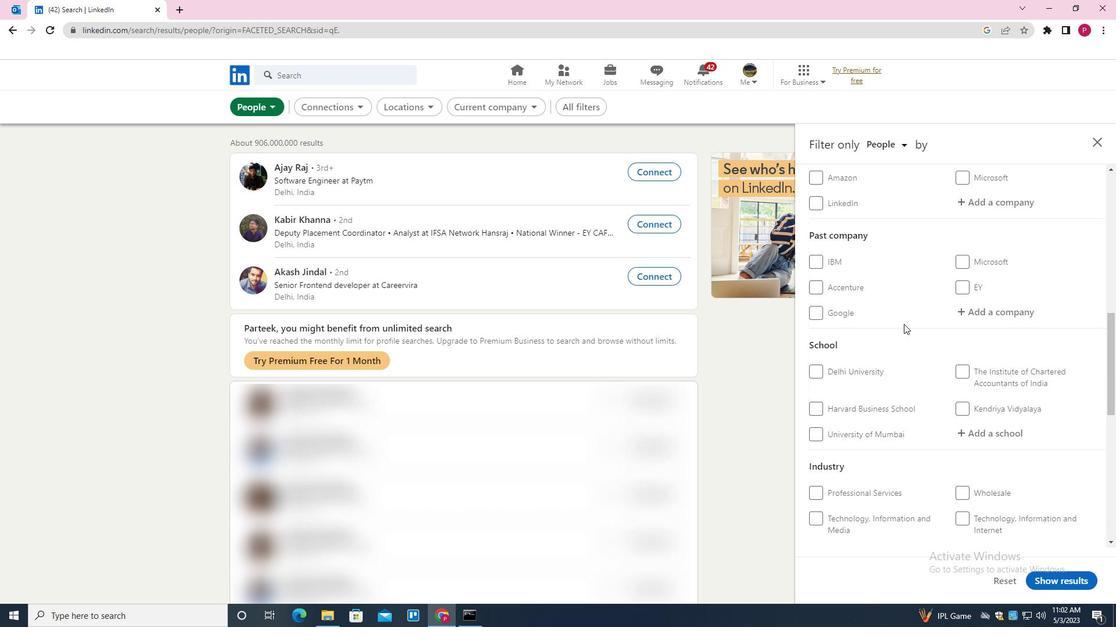 
Action: Mouse moved to (1011, 261)
Screenshot: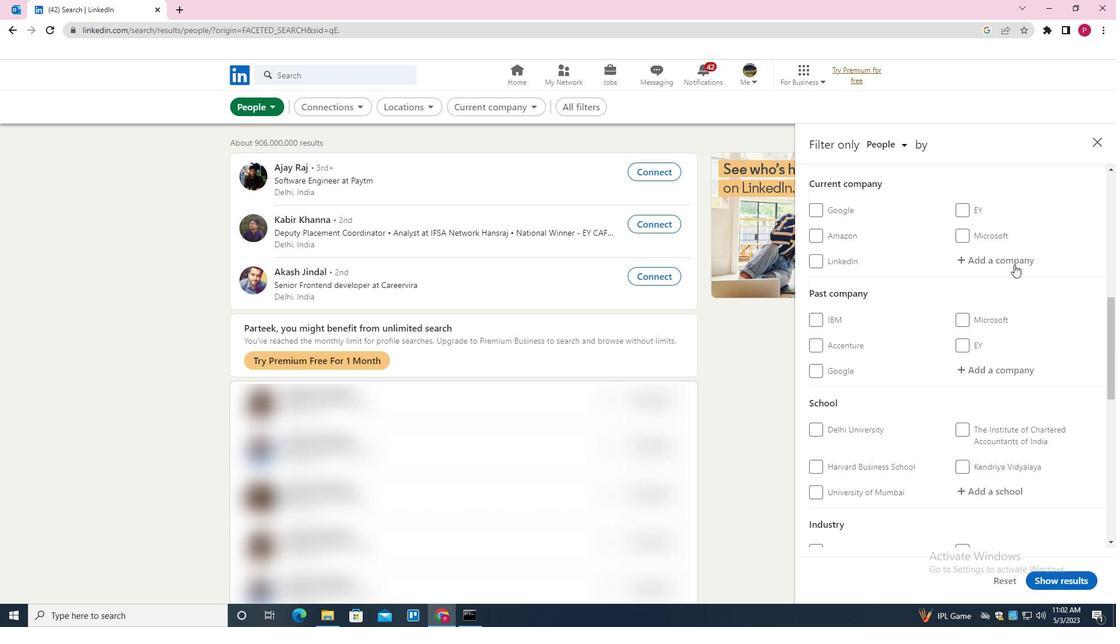 
Action: Mouse pressed left at (1011, 261)
Screenshot: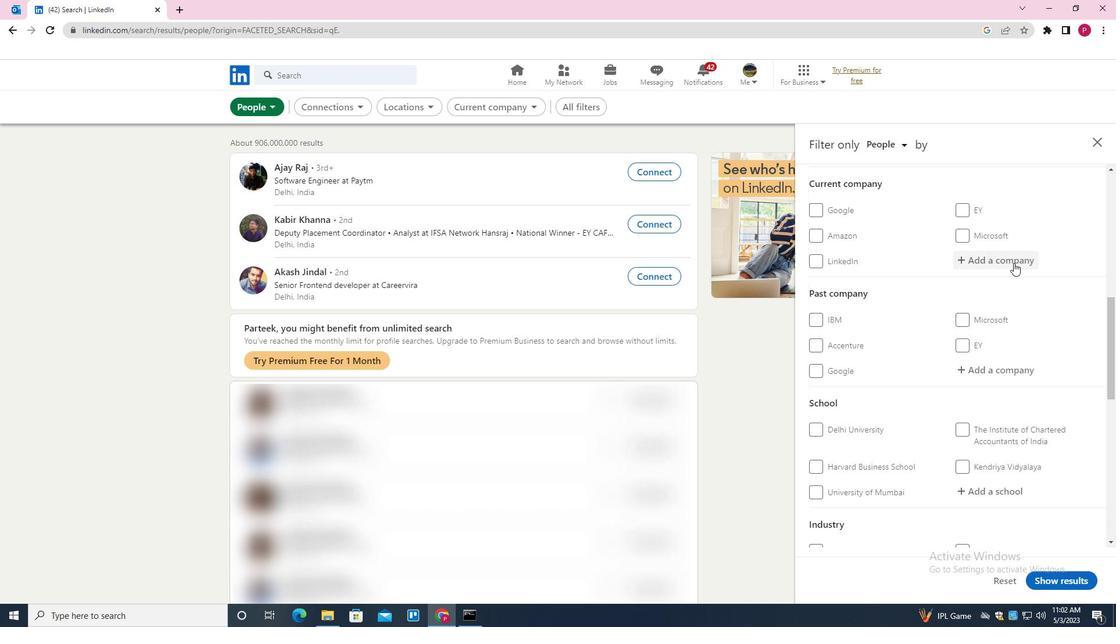 
Action: Key pressed <Key.shift><Key.shift>ctrl+NIIT<Key.space><Key.shift><Key.shift><Key.shift><Key.shift><Key.shift><Key.shift>TECHNOLOGIES<Key.space><Key.shift>LIMITED<Key.down><Key.enter>
Screenshot: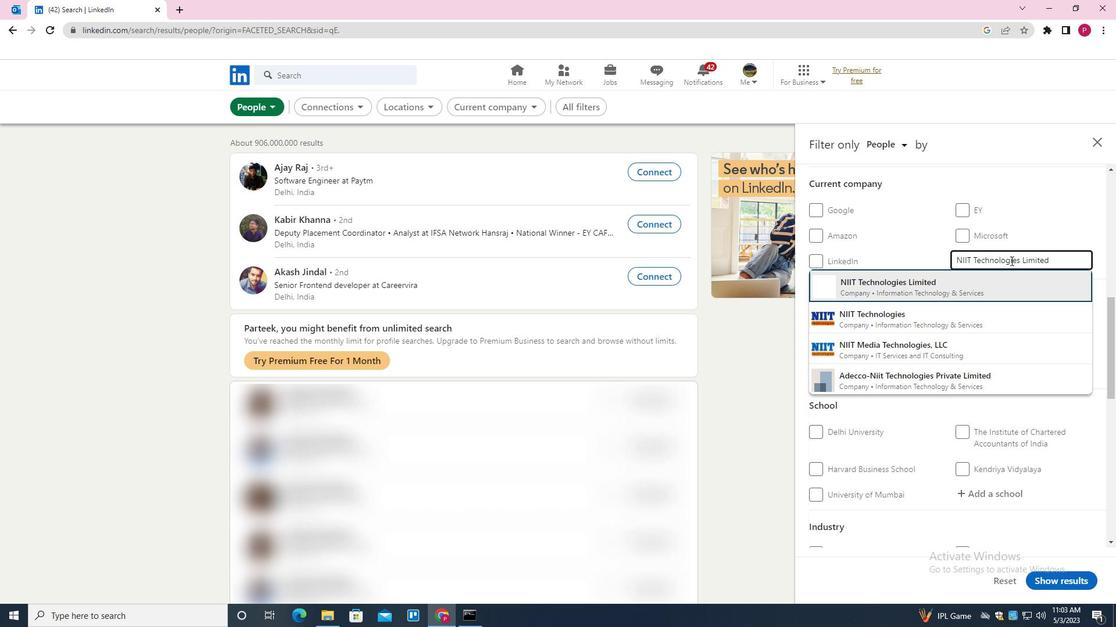 
Action: Mouse moved to (955, 317)
Screenshot: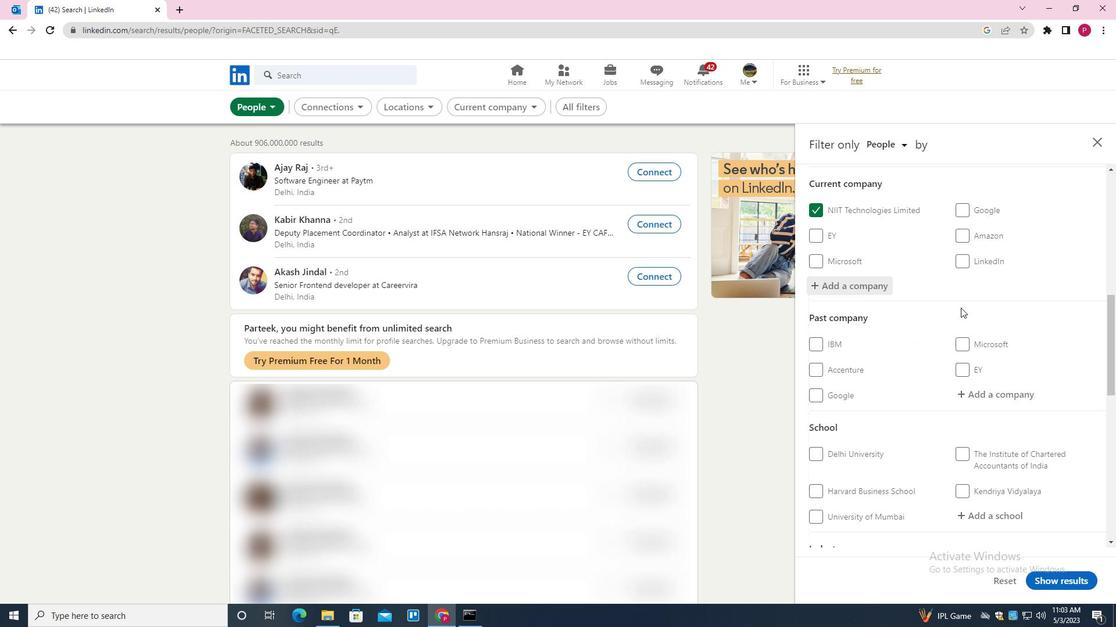 
Action: Mouse scrolled (955, 316) with delta (0, 0)
Screenshot: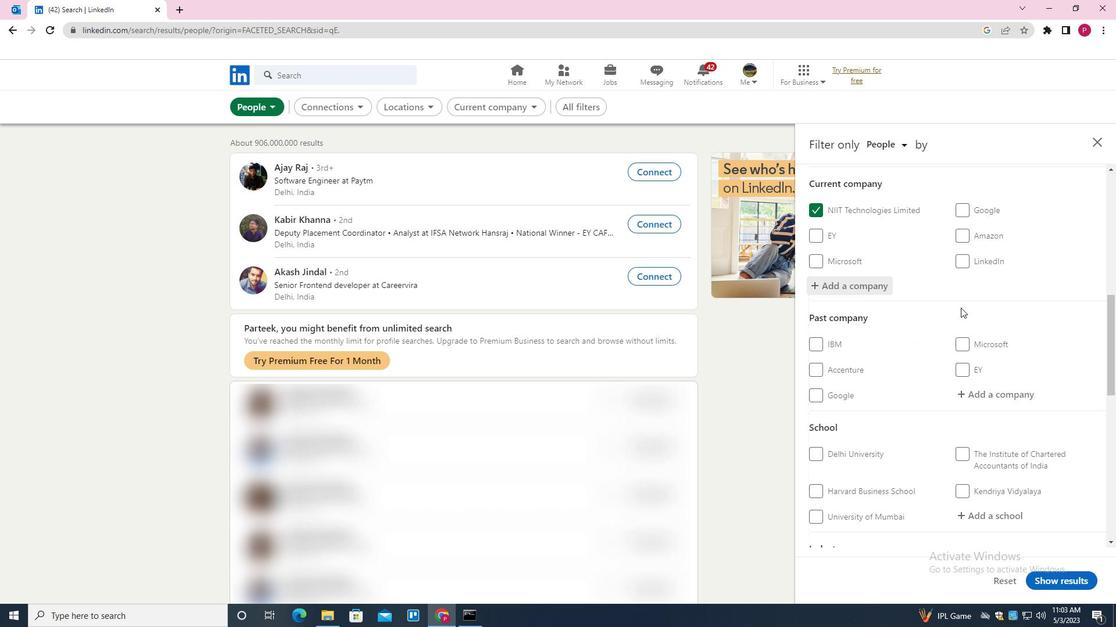 
Action: Mouse moved to (954, 323)
Screenshot: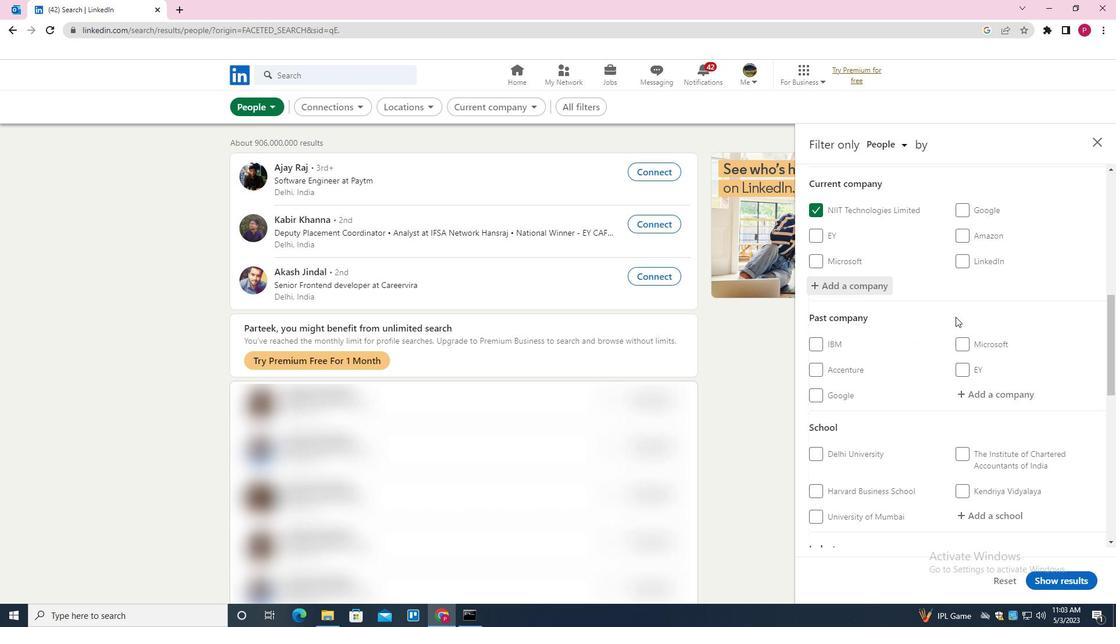 
Action: Mouse scrolled (954, 322) with delta (0, 0)
Screenshot: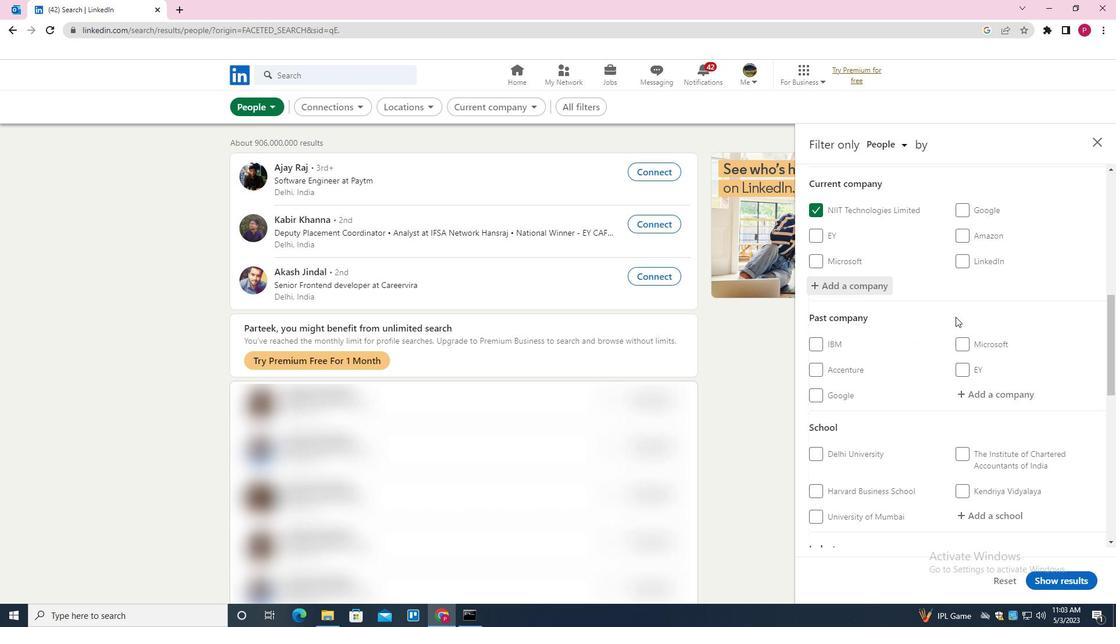 
Action: Mouse moved to (953, 325)
Screenshot: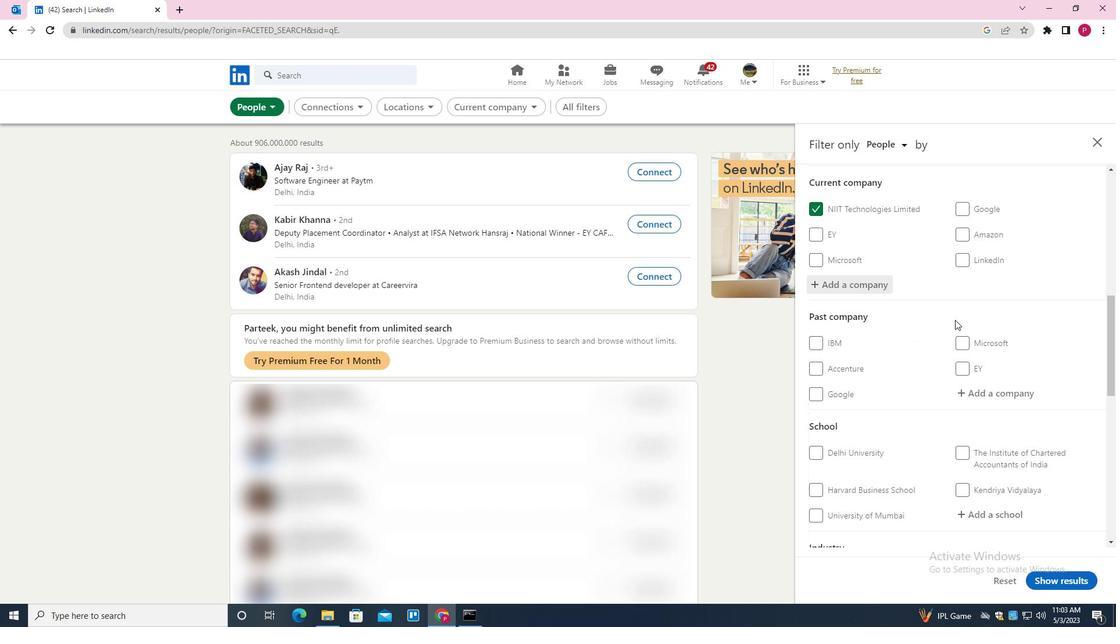 
Action: Mouse scrolled (953, 324) with delta (0, 0)
Screenshot: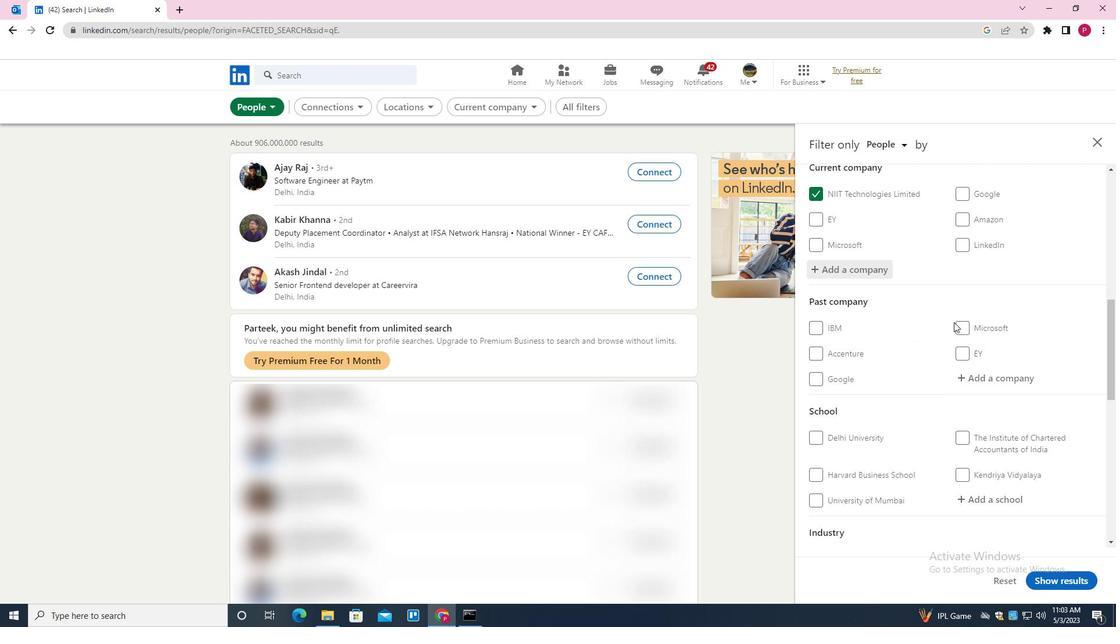
Action: Mouse moved to (953, 326)
Screenshot: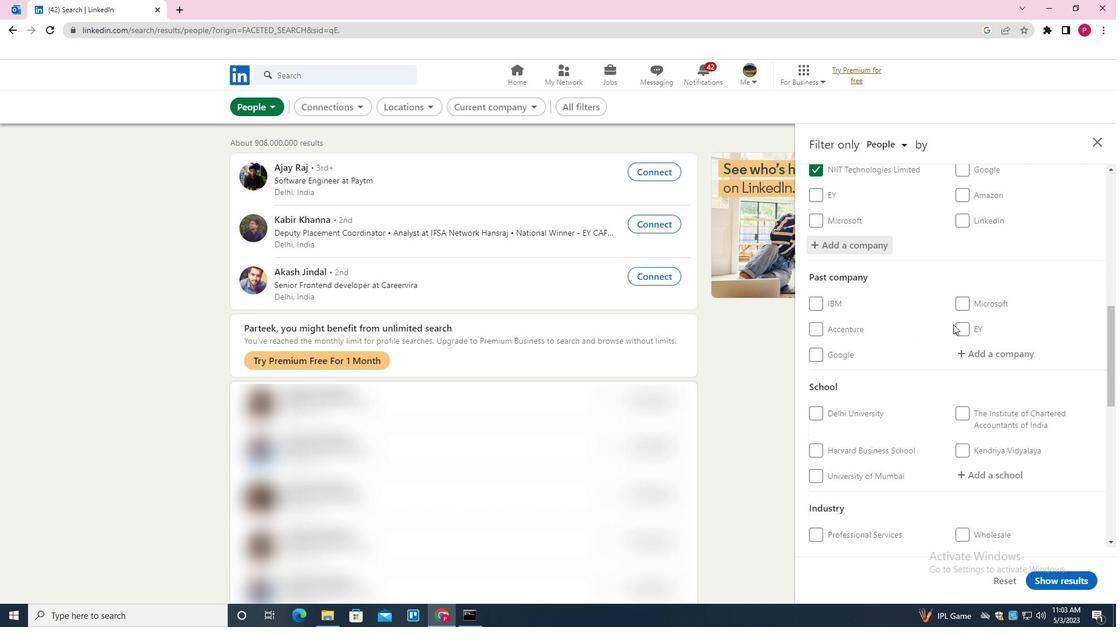 
Action: Mouse scrolled (953, 325) with delta (0, 0)
Screenshot: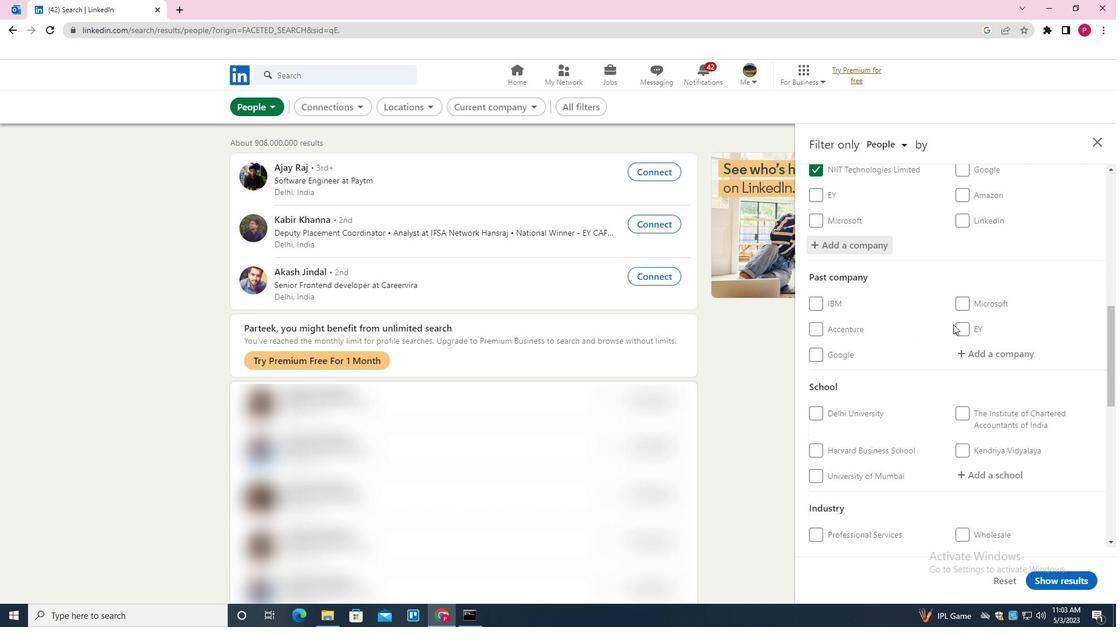 
Action: Mouse moved to (990, 280)
Screenshot: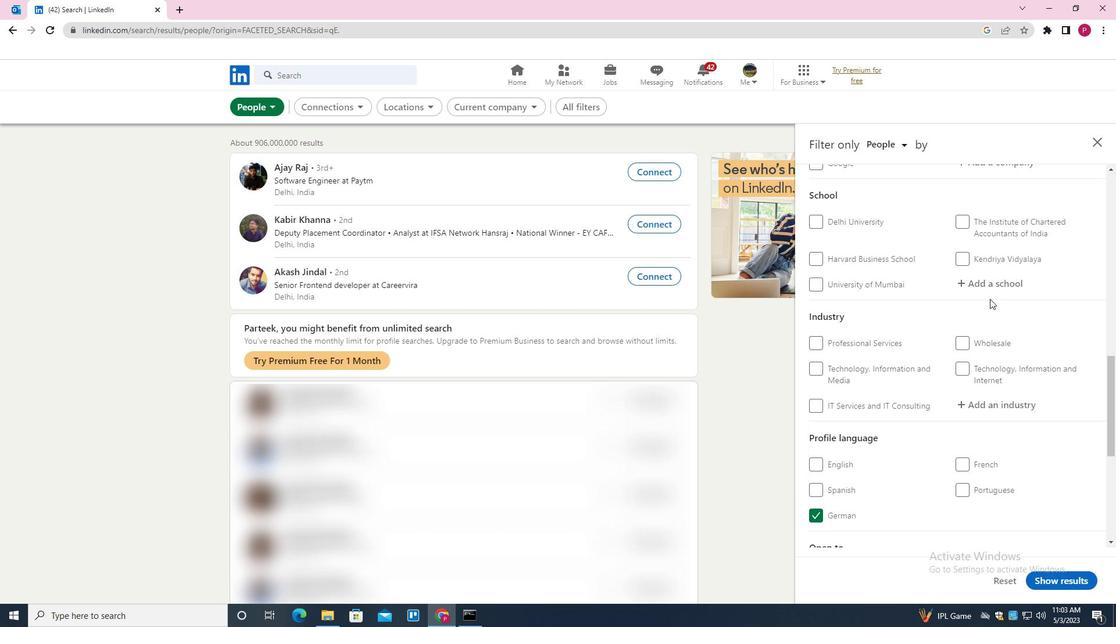 
Action: Mouse pressed left at (990, 280)
Screenshot: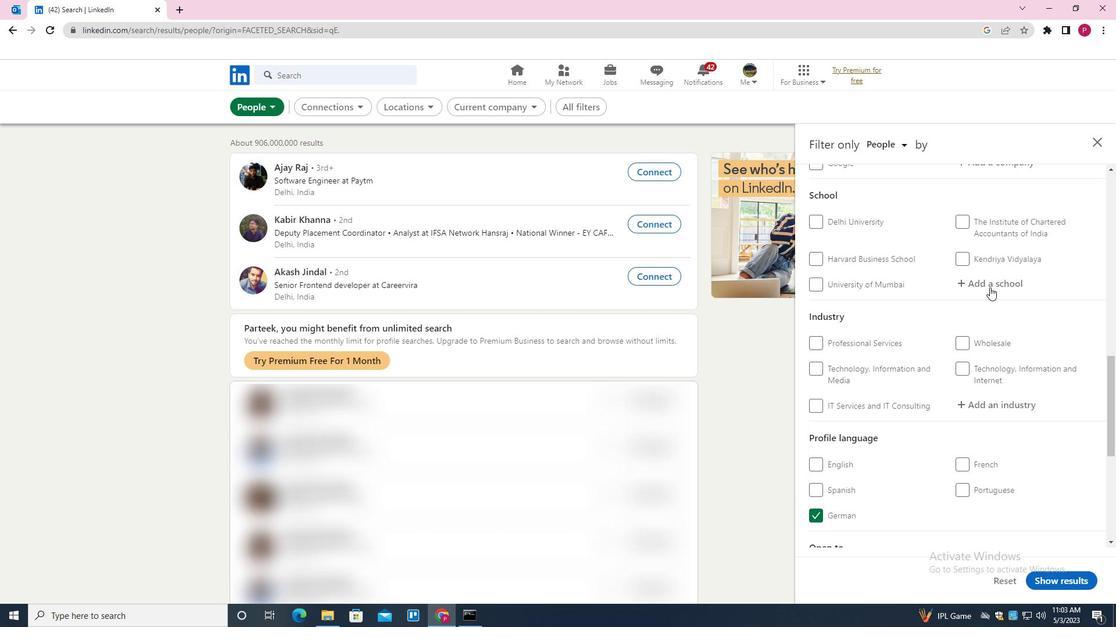 
Action: Key pressed <Key.shift><Key.shift><Key.shift><Key.shift><Key.shift><Key.shift><Key.shift>PUNJAB<Key.space><Key.shift><Key.shift><Key.shift><Key.shift><Key.shift><Key.shift>I<Key.backspace>UNIVERSITY<Key.space><Key.backspace>,<Key.shift>CHANDIGARH<Key.enter>
Screenshot: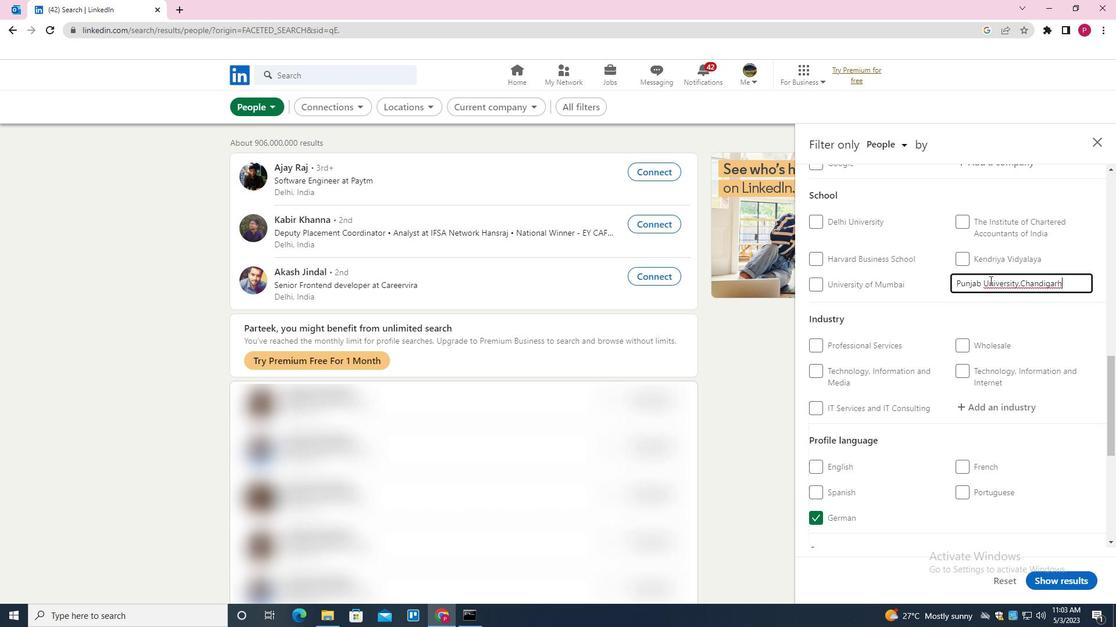 
Action: Mouse moved to (984, 295)
Screenshot: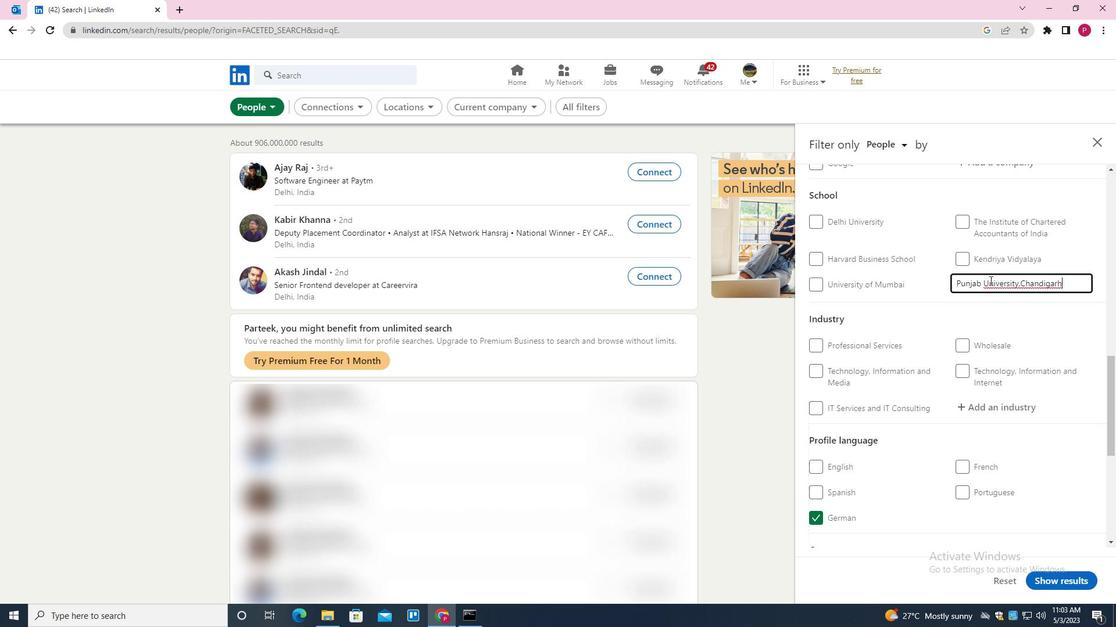 
Action: Mouse scrolled (984, 295) with delta (0, 0)
Screenshot: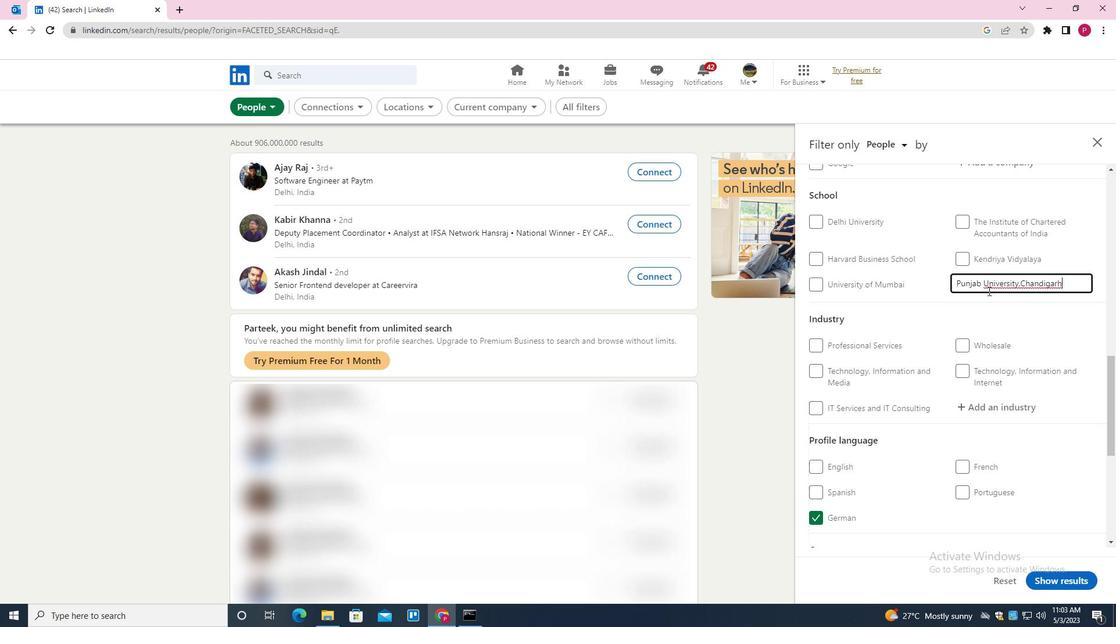 
Action: Mouse scrolled (984, 295) with delta (0, 0)
Screenshot: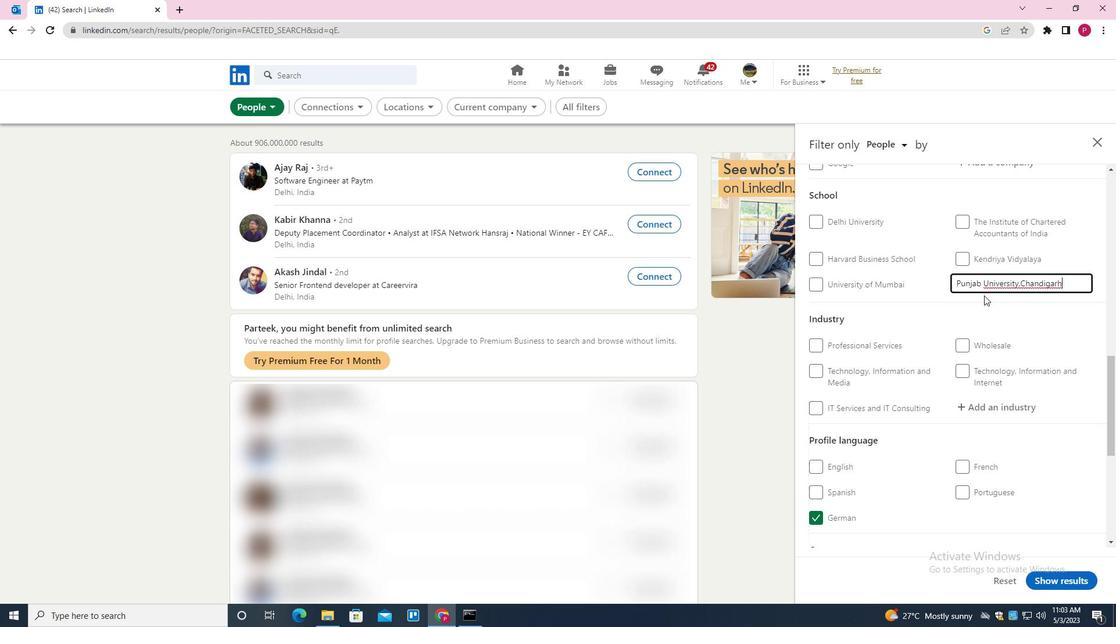 
Action: Mouse moved to (983, 296)
Screenshot: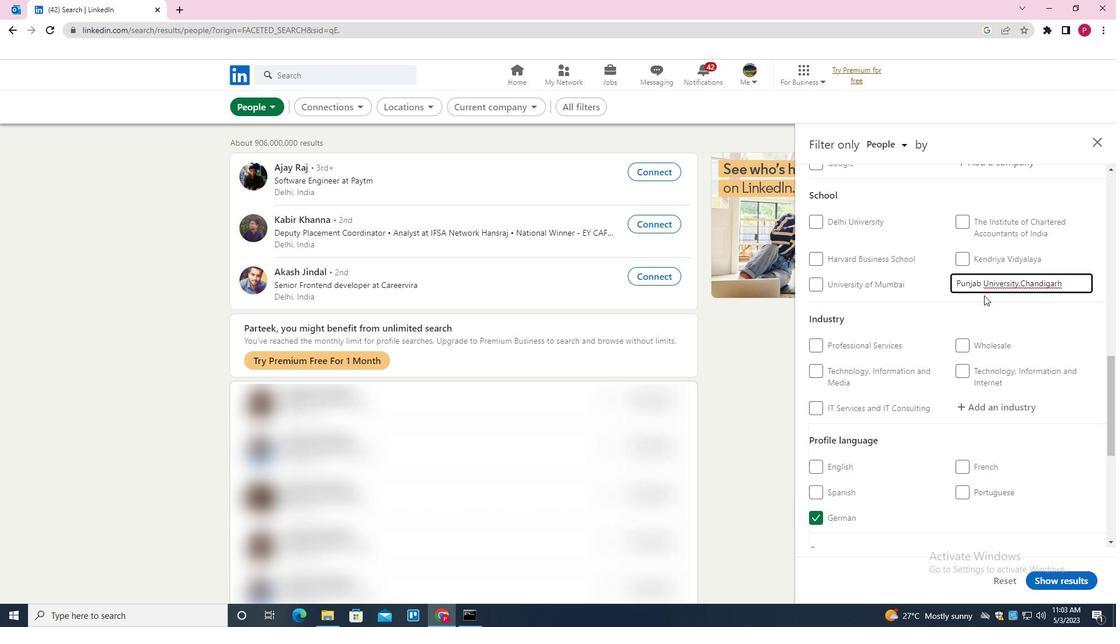 
Action: Mouse scrolled (983, 295) with delta (0, 0)
Screenshot: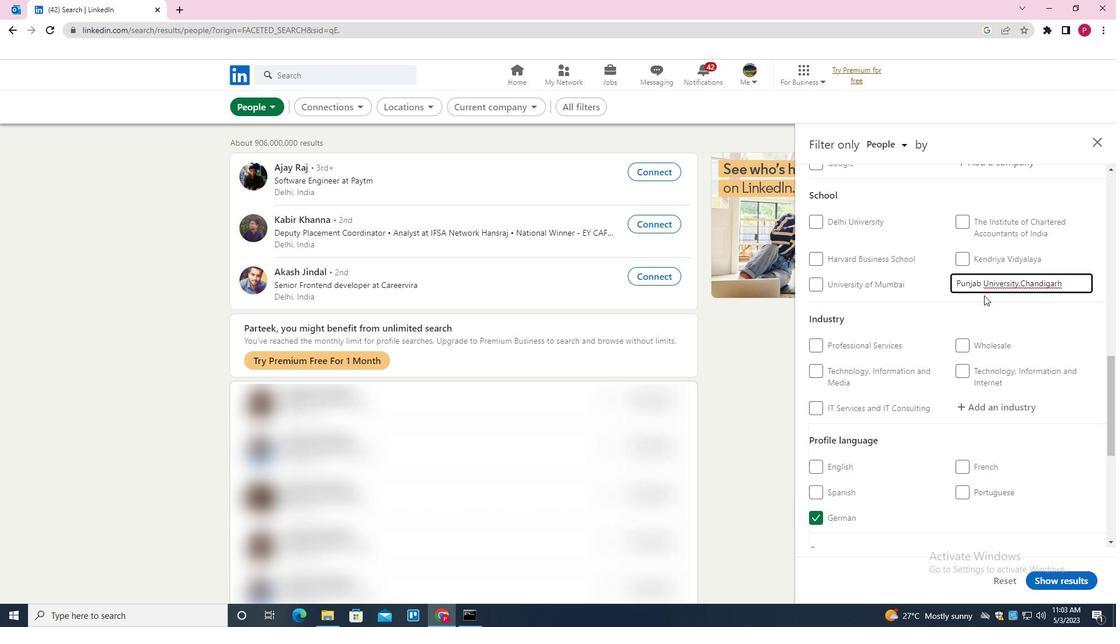 
Action: Mouse moved to (998, 232)
Screenshot: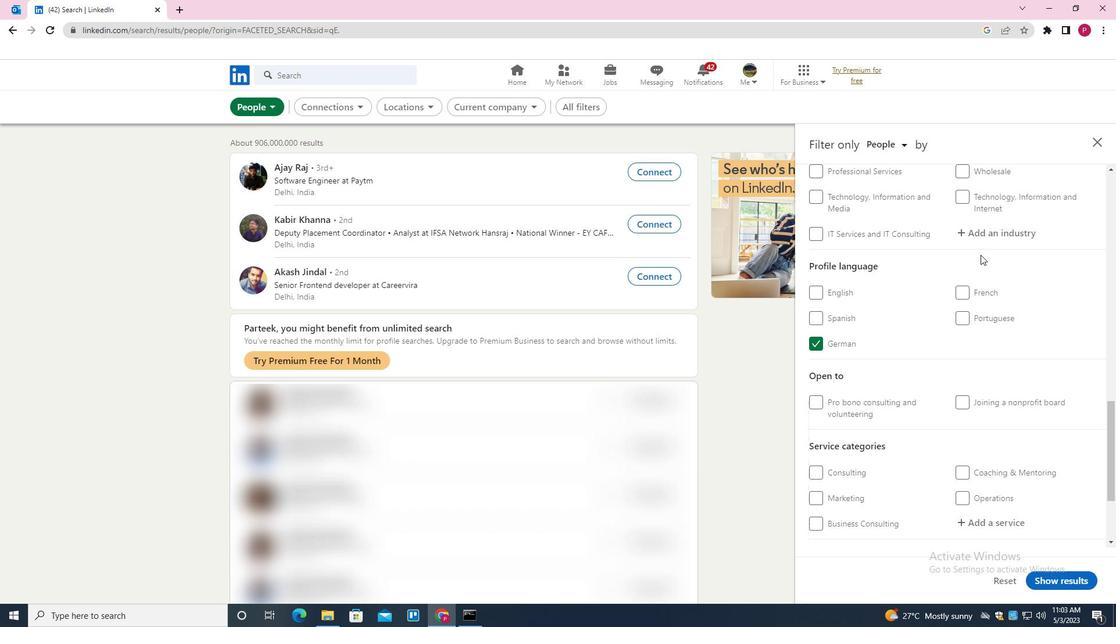 
Action: Mouse pressed left at (998, 232)
Screenshot: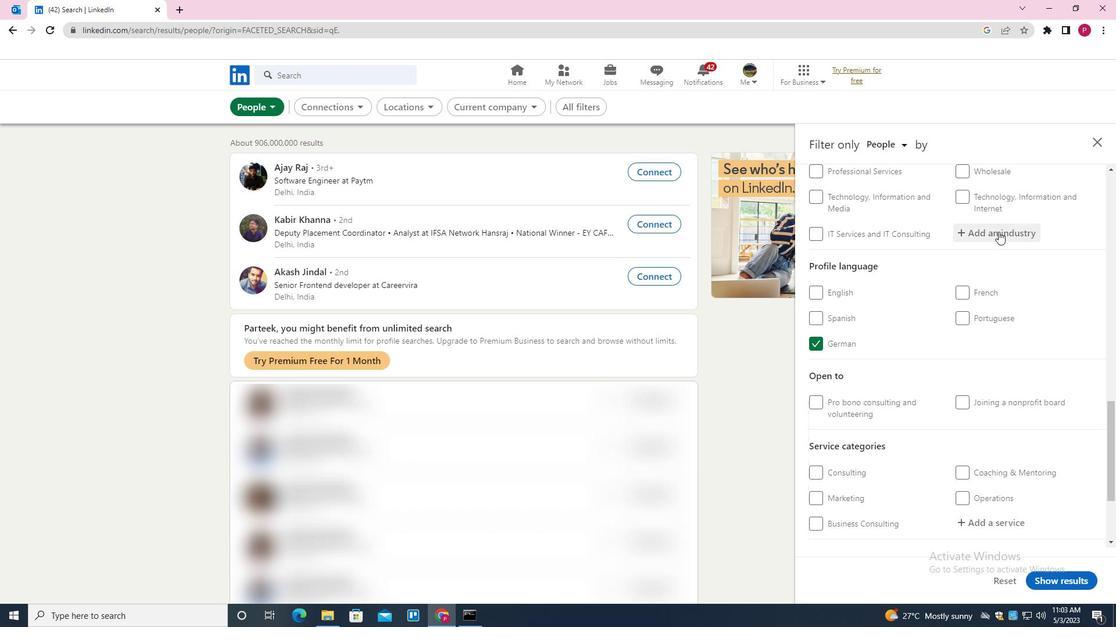 
Action: Key pressed <Key.shift><Key.shift><Key.shift><Key.shift><Key.shift><Key.shift><Key.shift><Key.shift><Key.shift><Key.shift><Key.shift><Key.shift><Key.shift><Key.shift><Key.shift><Key.shift><Key.shift><Key.shift><Key.shift><Key.shift><Key.shift><Key.shift><Key.shift><Key.shift><Key.shift><Key.shift><Key.shift>ADMINISTRATION<Key.down><Key.down><Key.down><Key.enter>
Screenshot: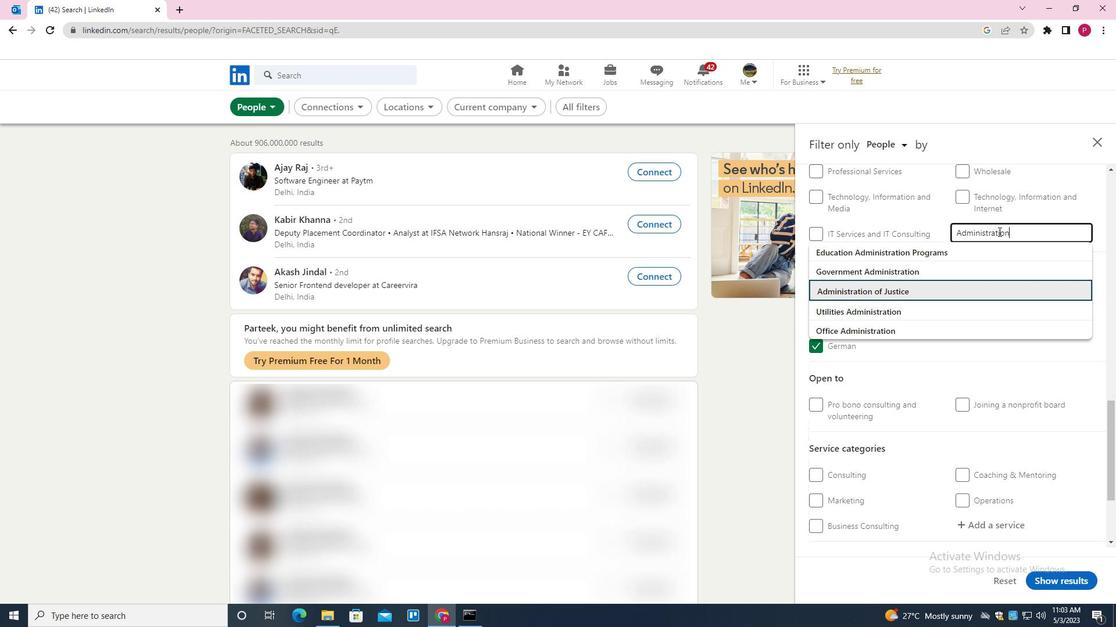 
Action: Mouse moved to (979, 276)
Screenshot: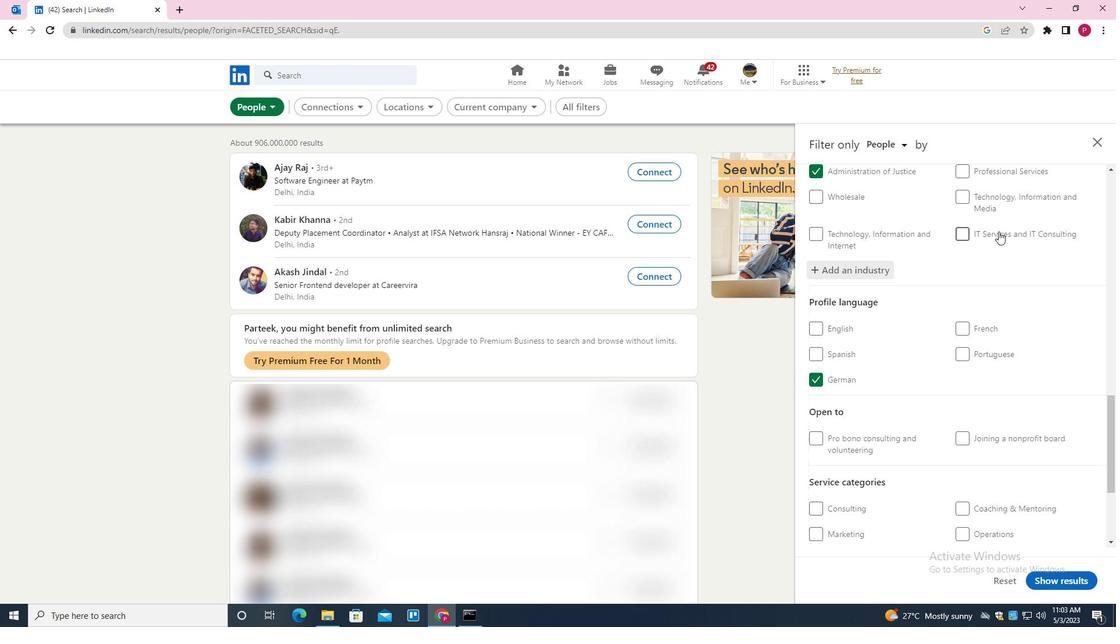 
Action: Mouse scrolled (979, 275) with delta (0, 0)
Screenshot: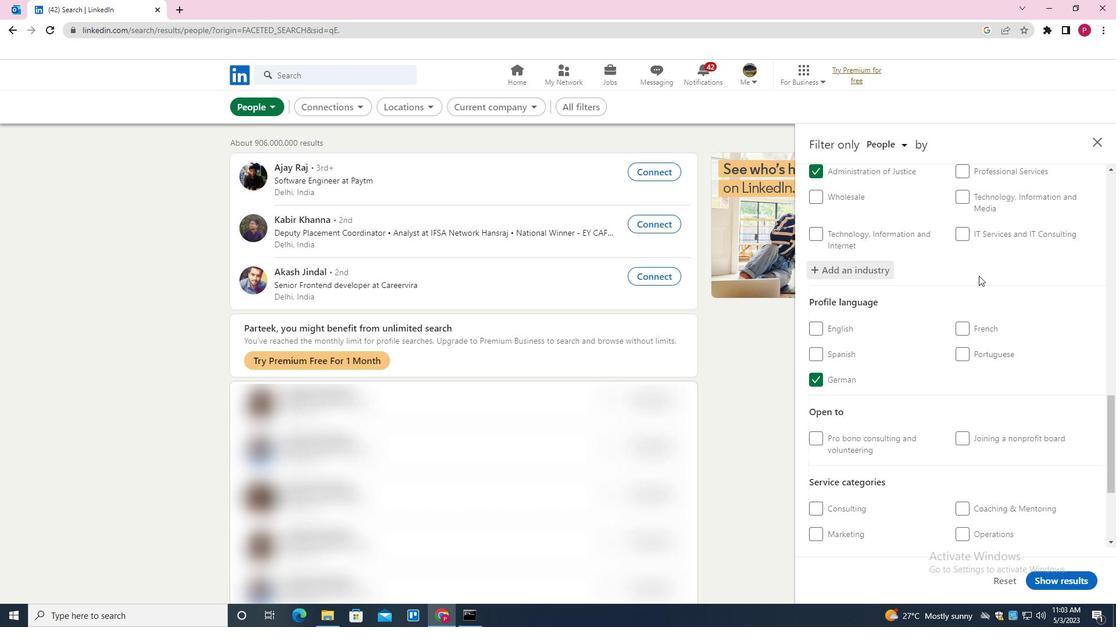
Action: Mouse scrolled (979, 275) with delta (0, 0)
Screenshot: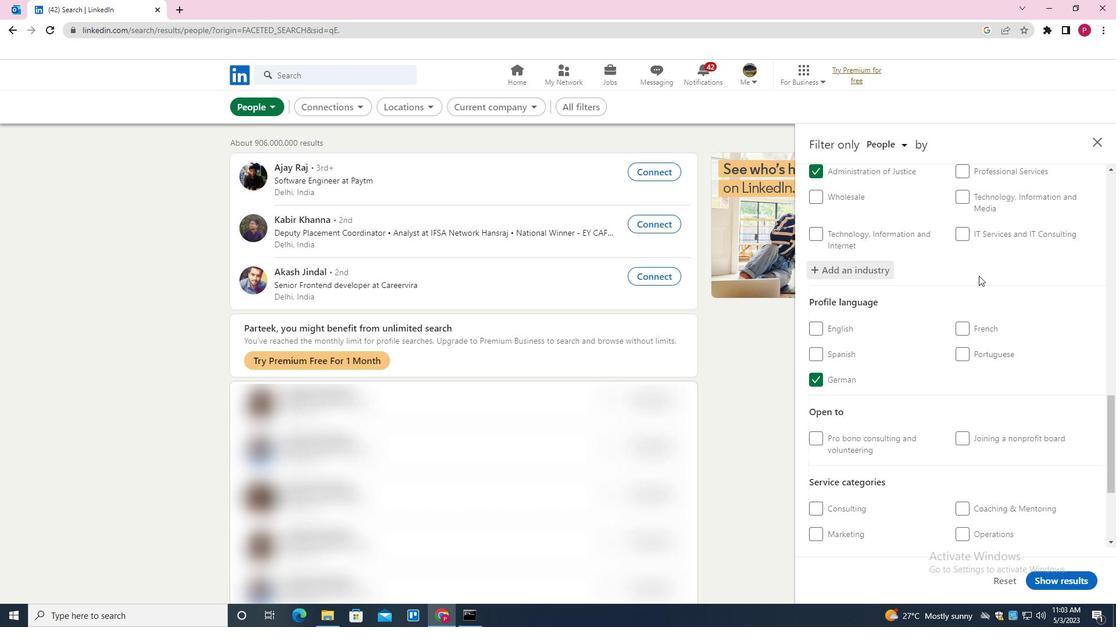 
Action: Mouse moved to (977, 277)
Screenshot: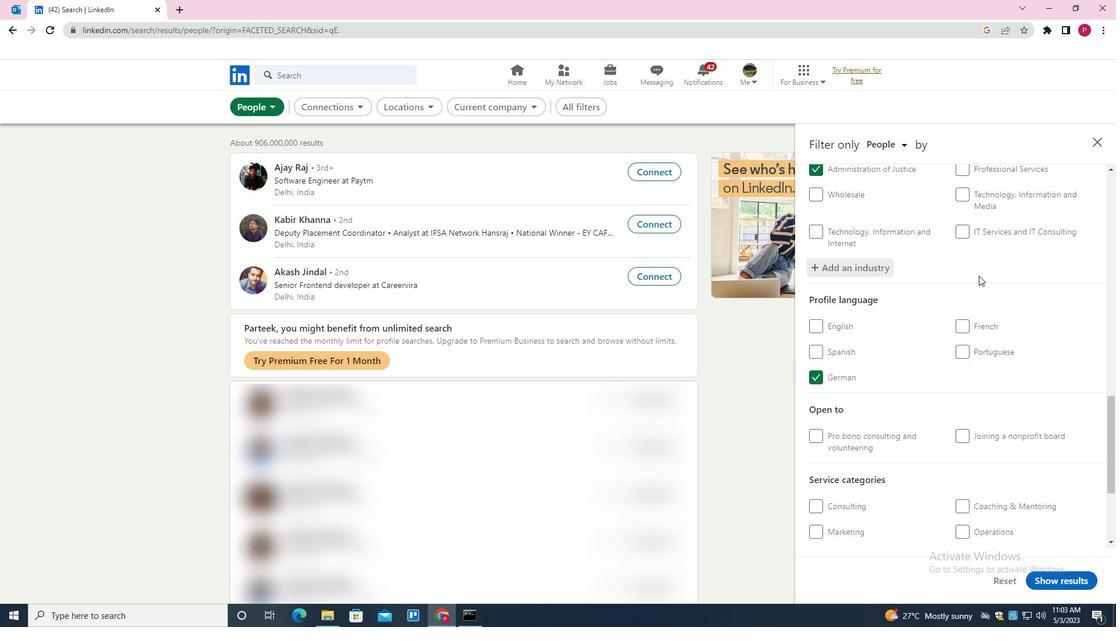 
Action: Mouse scrolled (977, 276) with delta (0, 0)
Screenshot: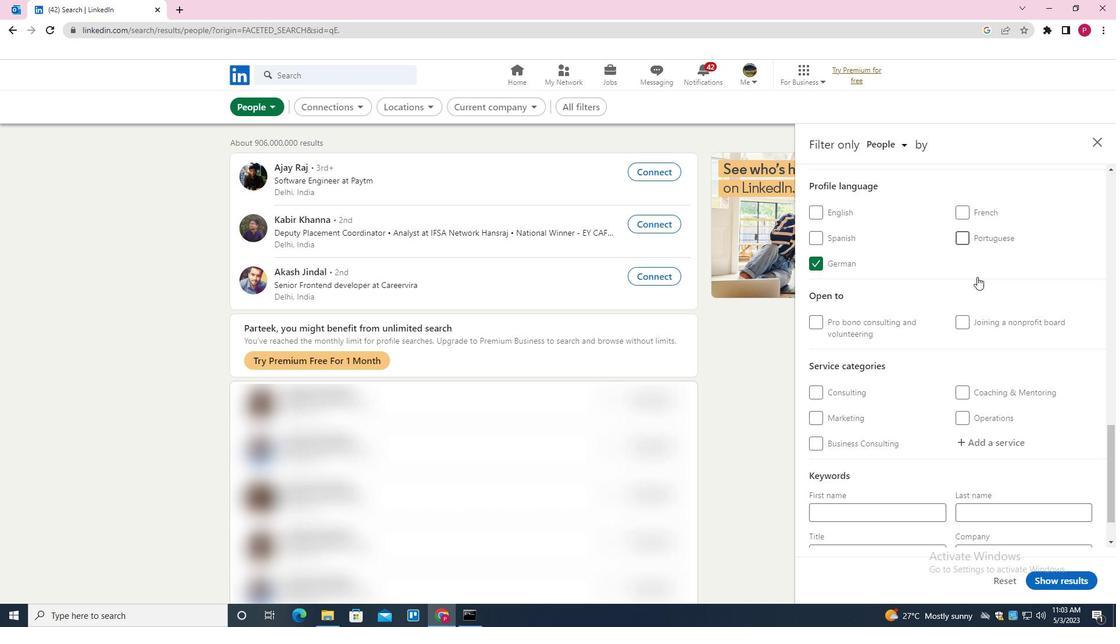 
Action: Mouse scrolled (977, 276) with delta (0, 0)
Screenshot: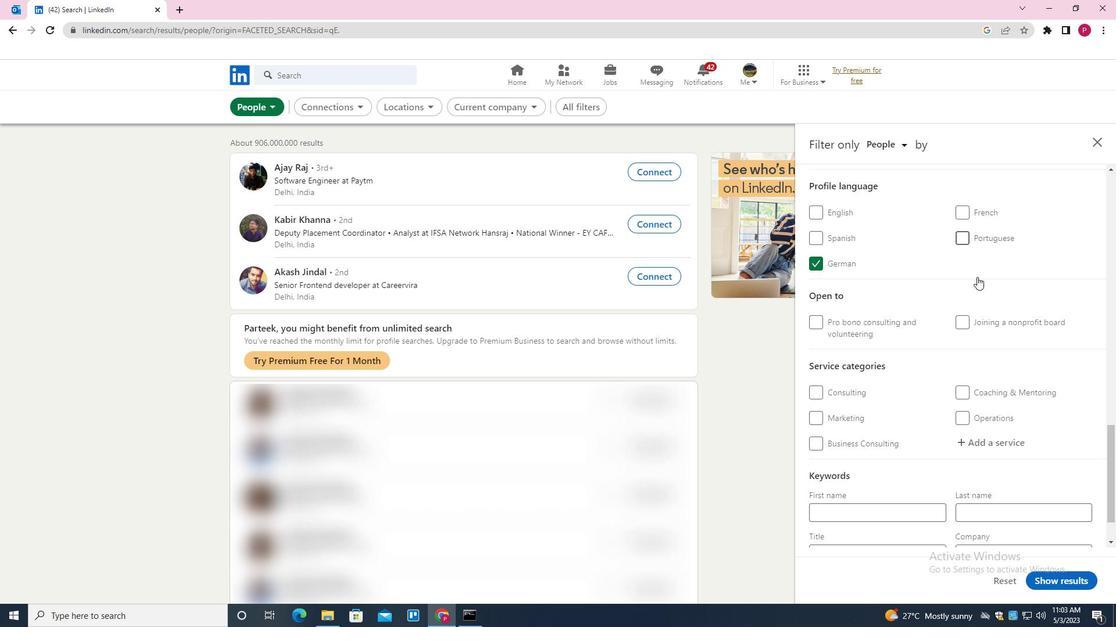 
Action: Mouse moved to (982, 382)
Screenshot: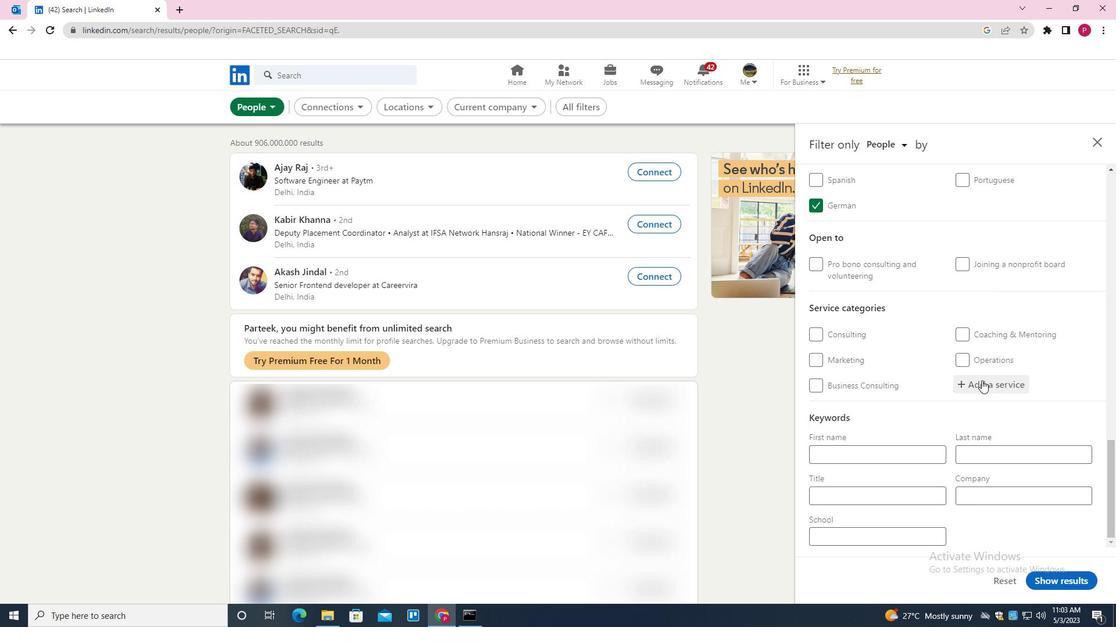 
Action: Mouse pressed left at (982, 382)
Screenshot: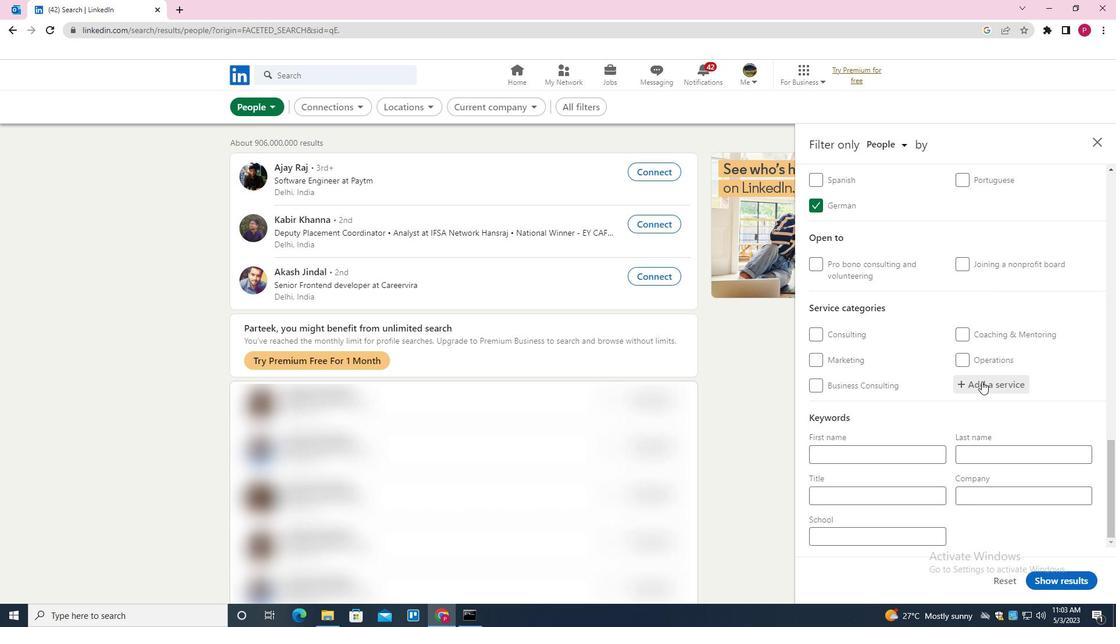 
Action: Key pressed <Key.shift>PROJECT<Key.space><Key.shift>MANAGEMENT<Key.down><Key.enter>
Screenshot: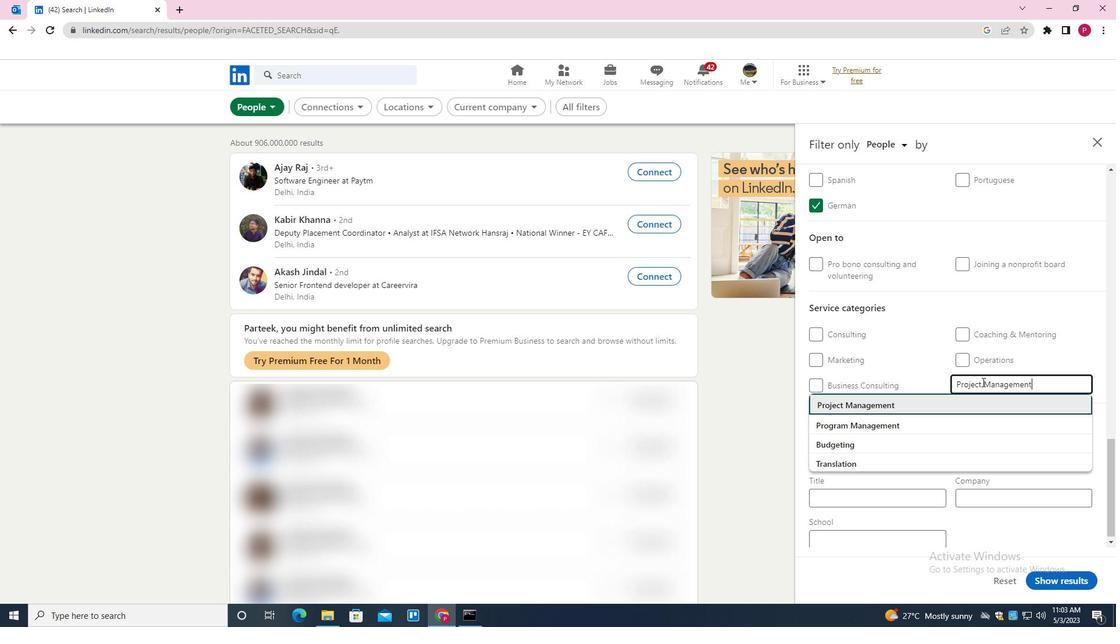 
Action: Mouse scrolled (982, 382) with delta (0, 0)
Screenshot: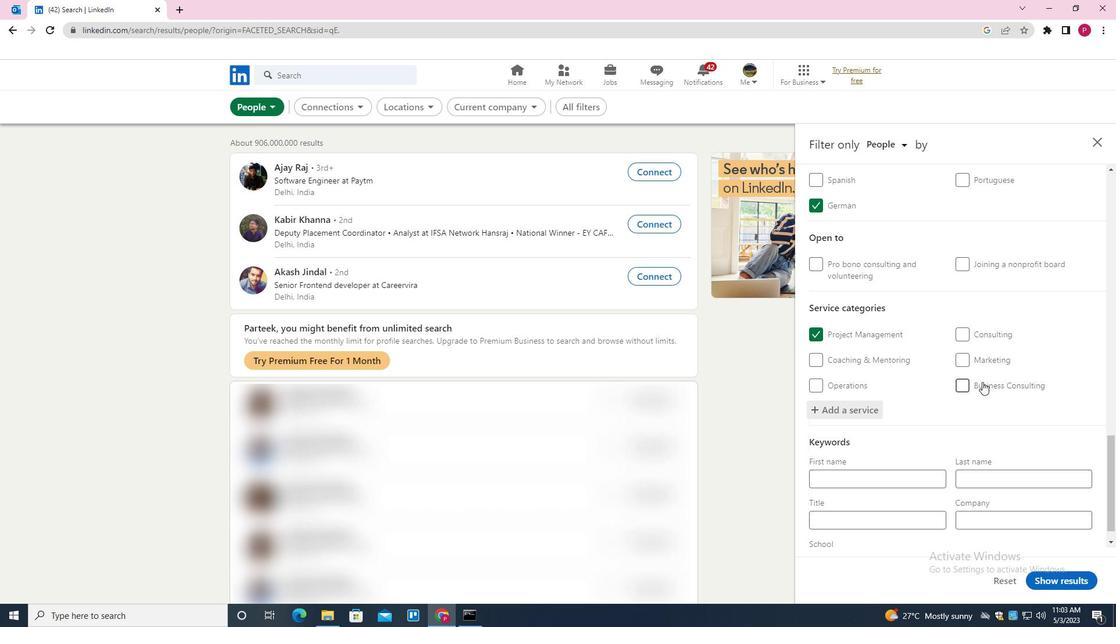 
Action: Mouse scrolled (982, 382) with delta (0, 0)
Screenshot: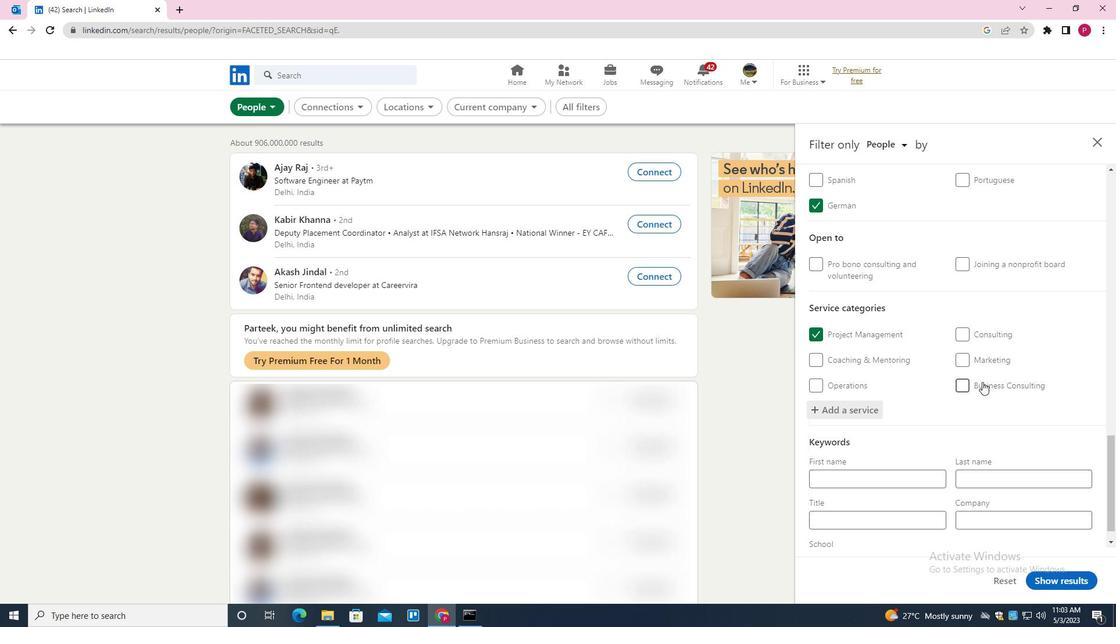 
Action: Mouse scrolled (982, 382) with delta (0, 0)
Screenshot: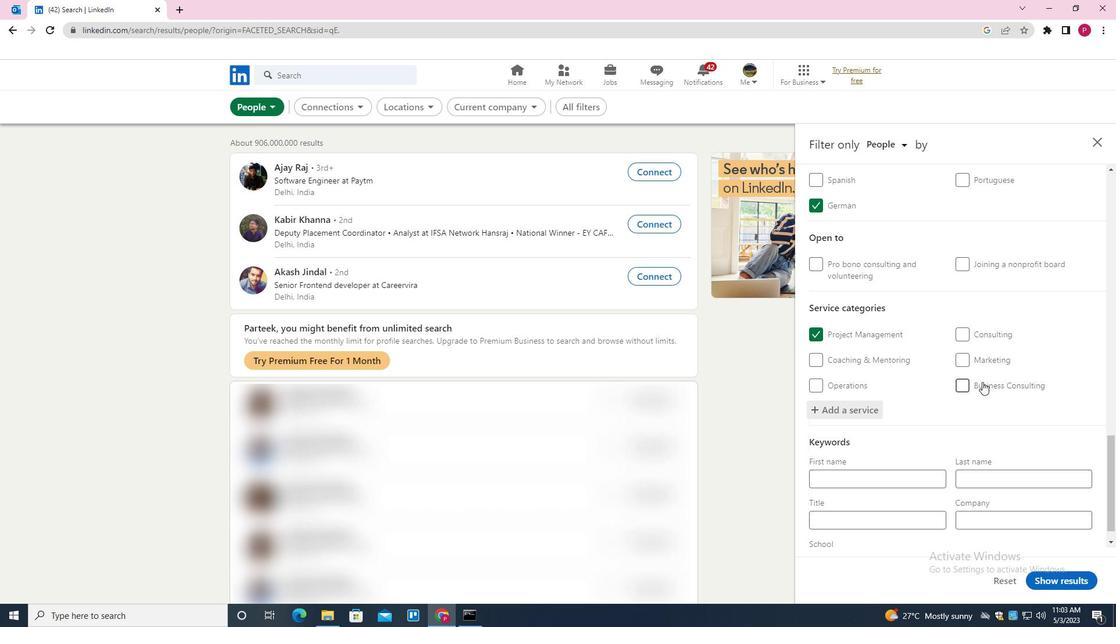 
Action: Mouse moved to (980, 385)
Screenshot: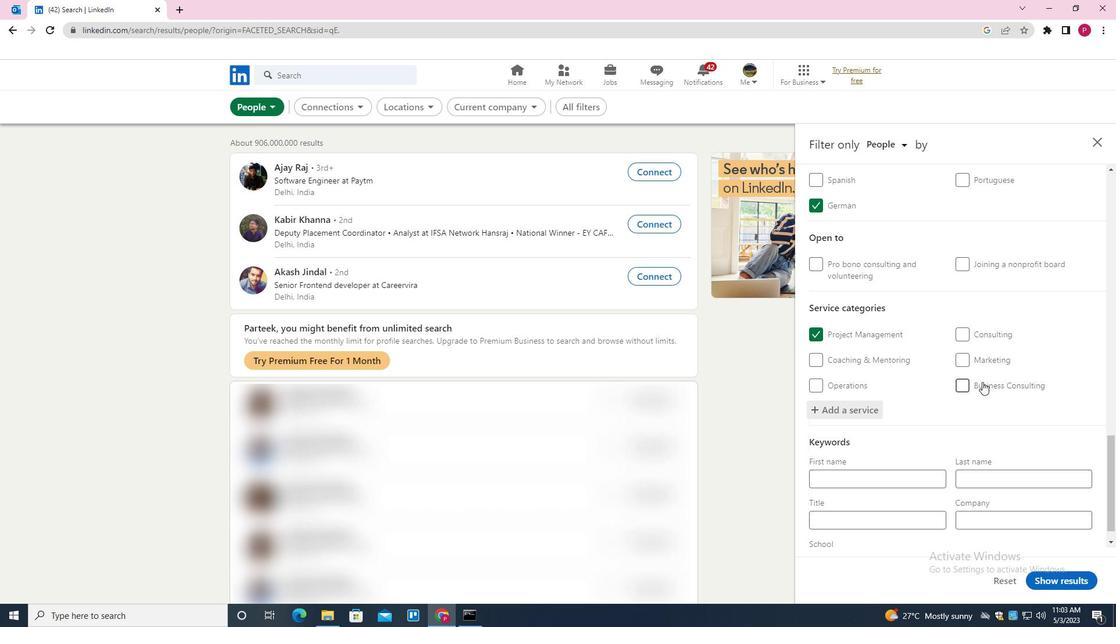 
Action: Mouse scrolled (980, 384) with delta (0, 0)
Screenshot: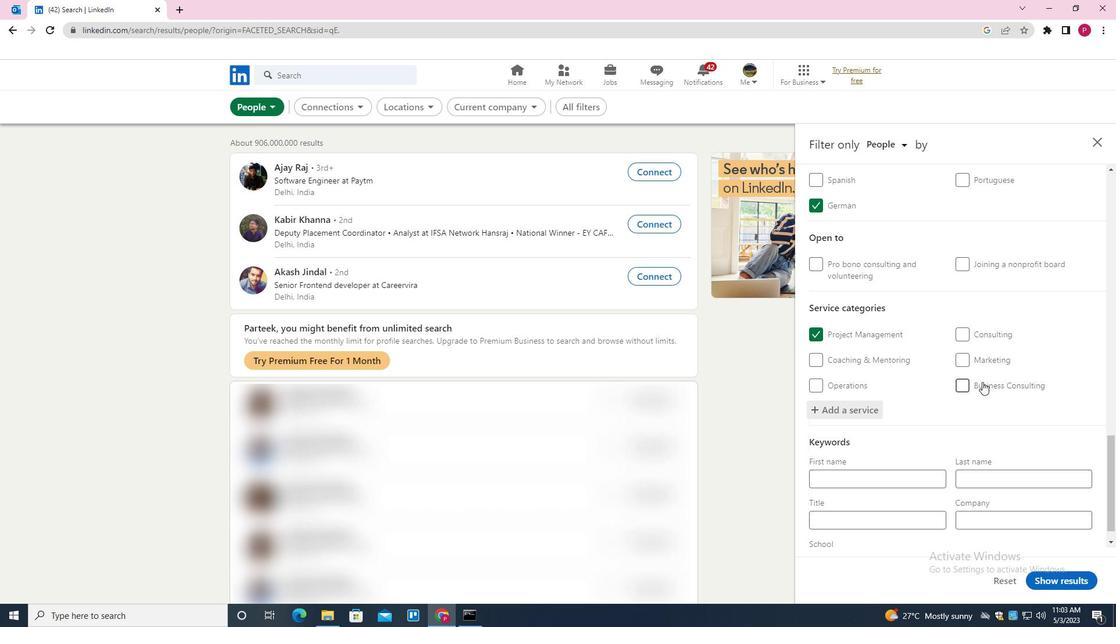 
Action: Mouse moved to (976, 388)
Screenshot: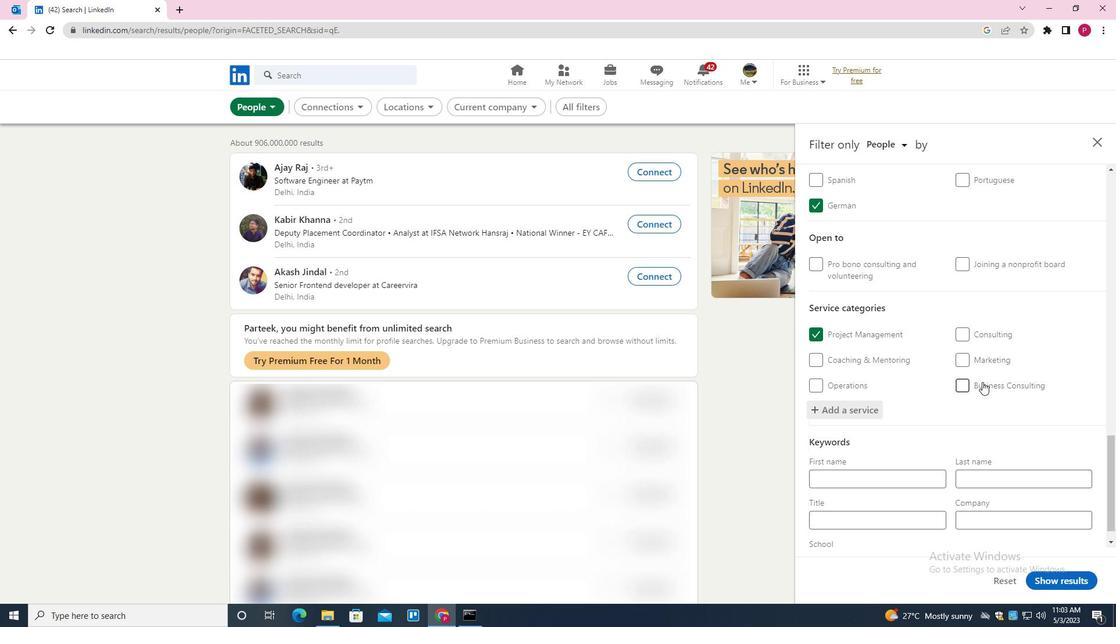 
Action: Mouse scrolled (976, 387) with delta (0, 0)
Screenshot: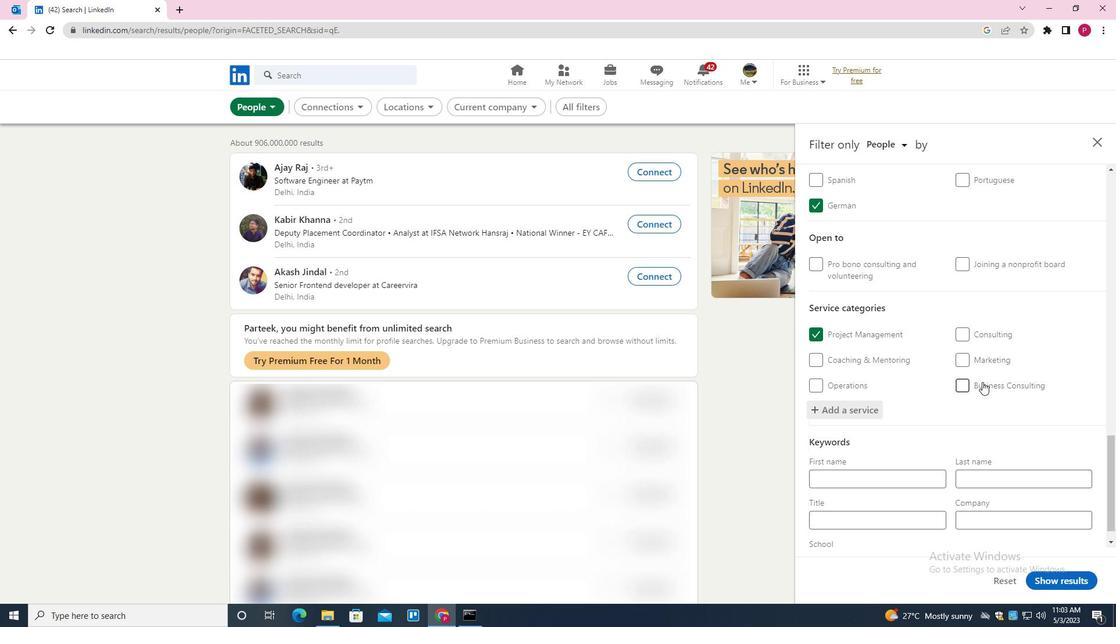 
Action: Mouse moved to (904, 497)
Screenshot: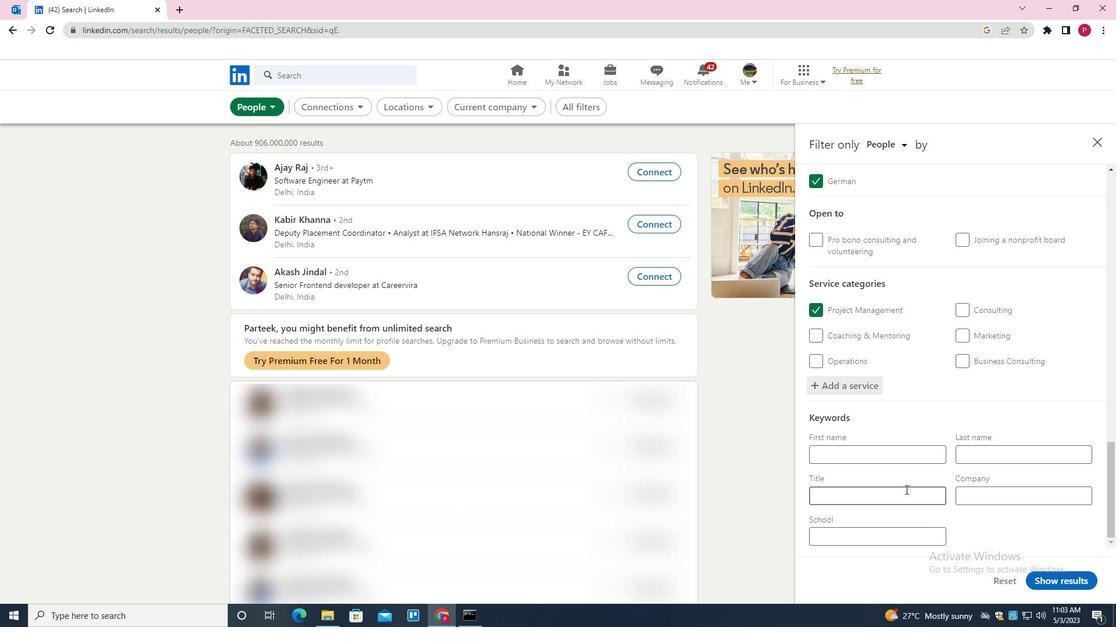 
Action: Mouse pressed left at (904, 497)
Screenshot: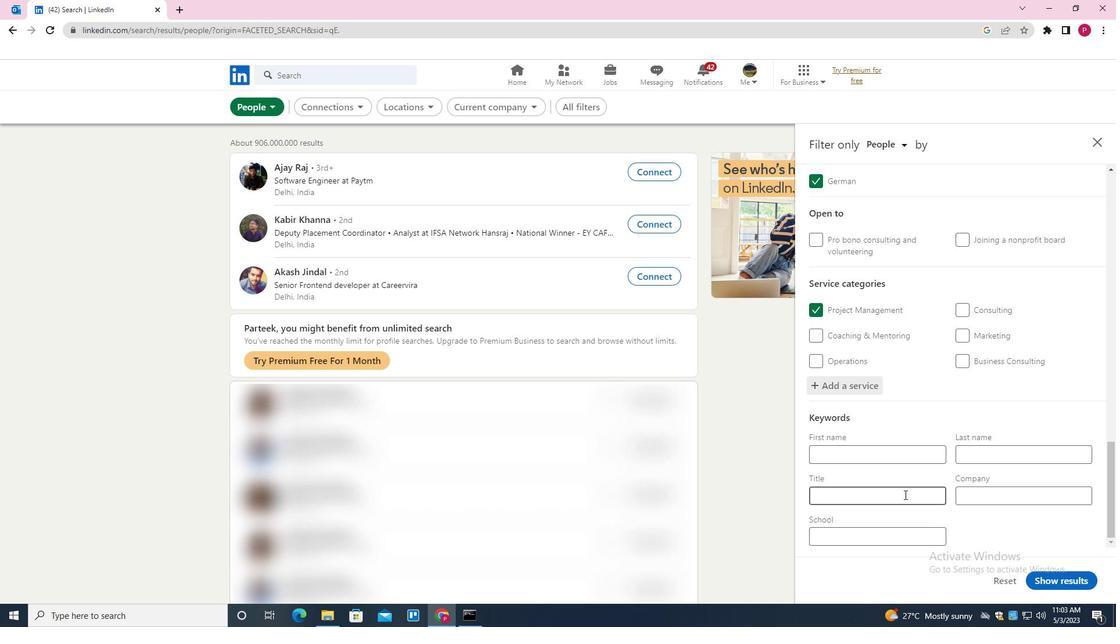 
Action: Key pressed <Key.shift><Key.shift><Key.shift><Key.shift><Key.shift>SOCIOLOGIST
Screenshot: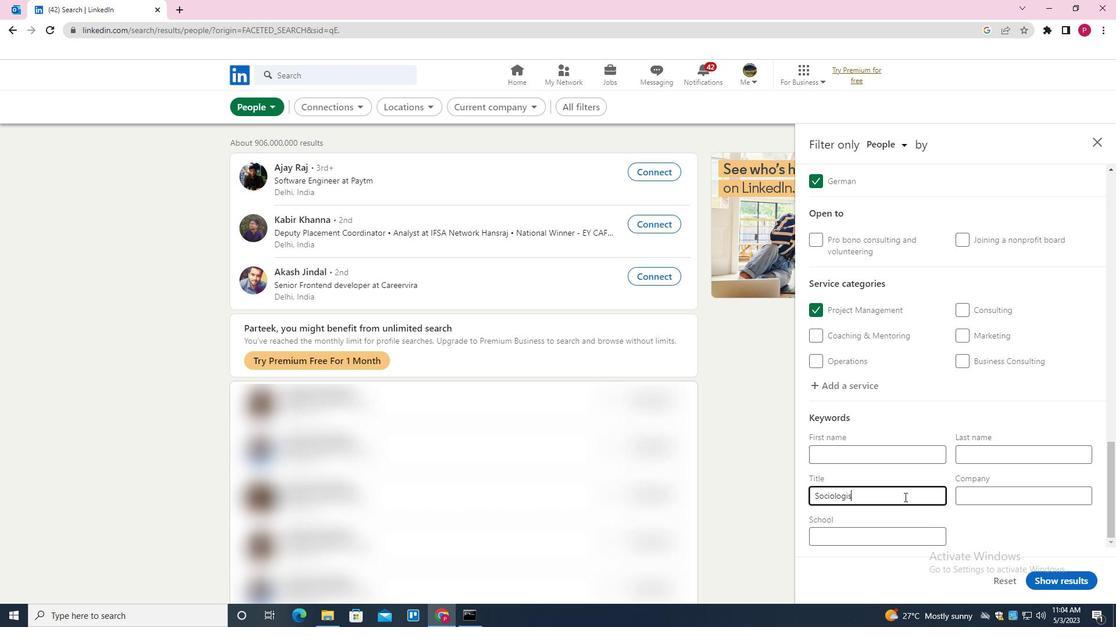 
Action: Mouse moved to (1057, 583)
Screenshot: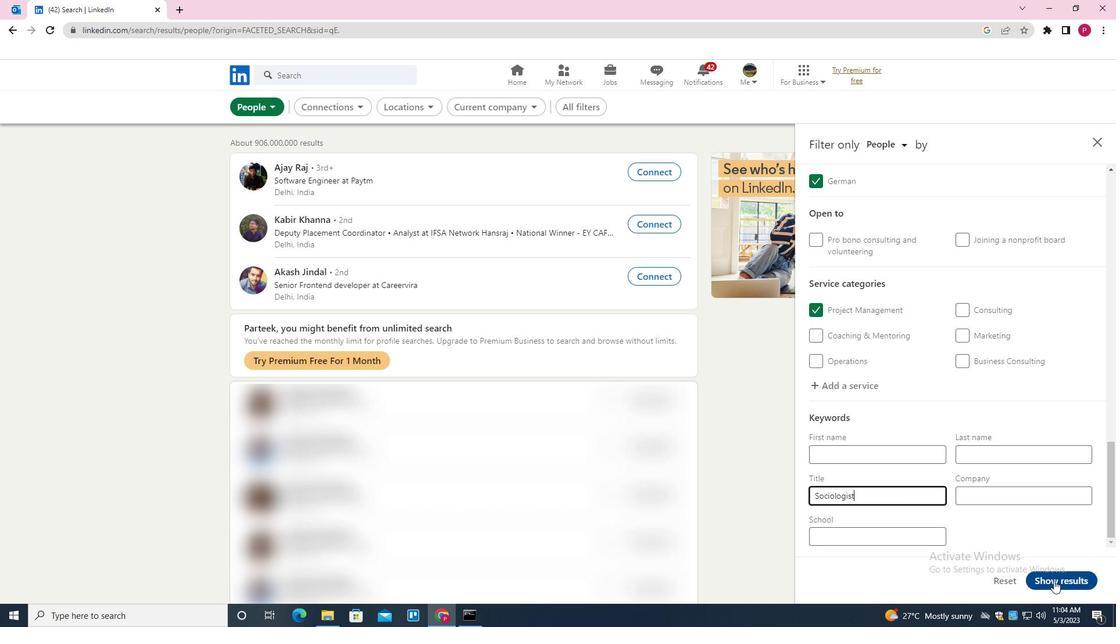 
Action: Mouse pressed left at (1057, 583)
Screenshot: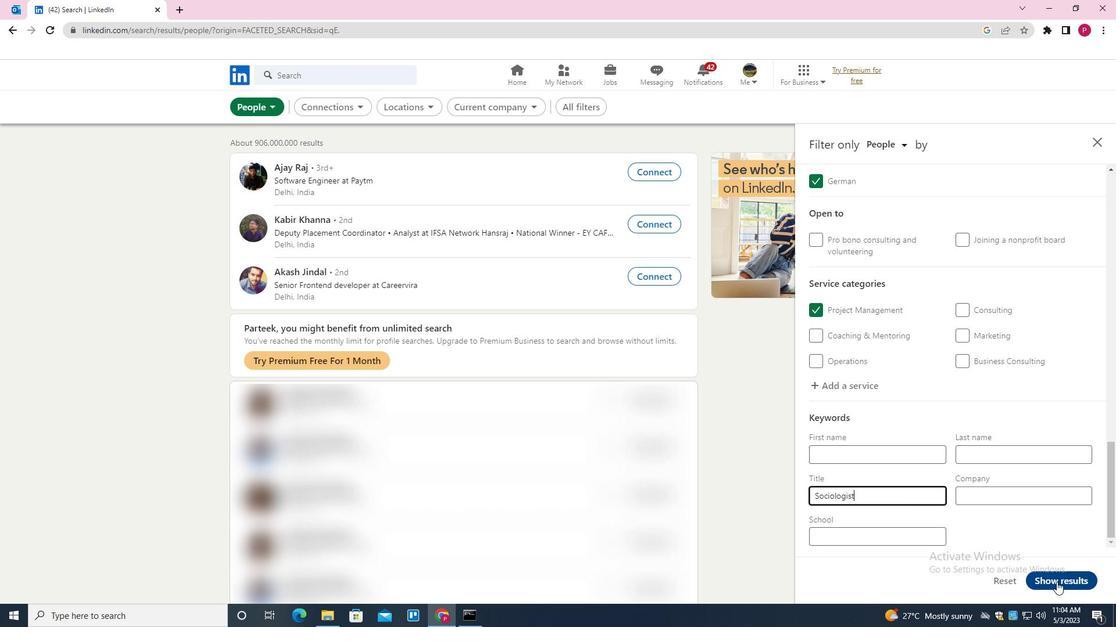 
Action: Mouse moved to (512, 276)
Screenshot: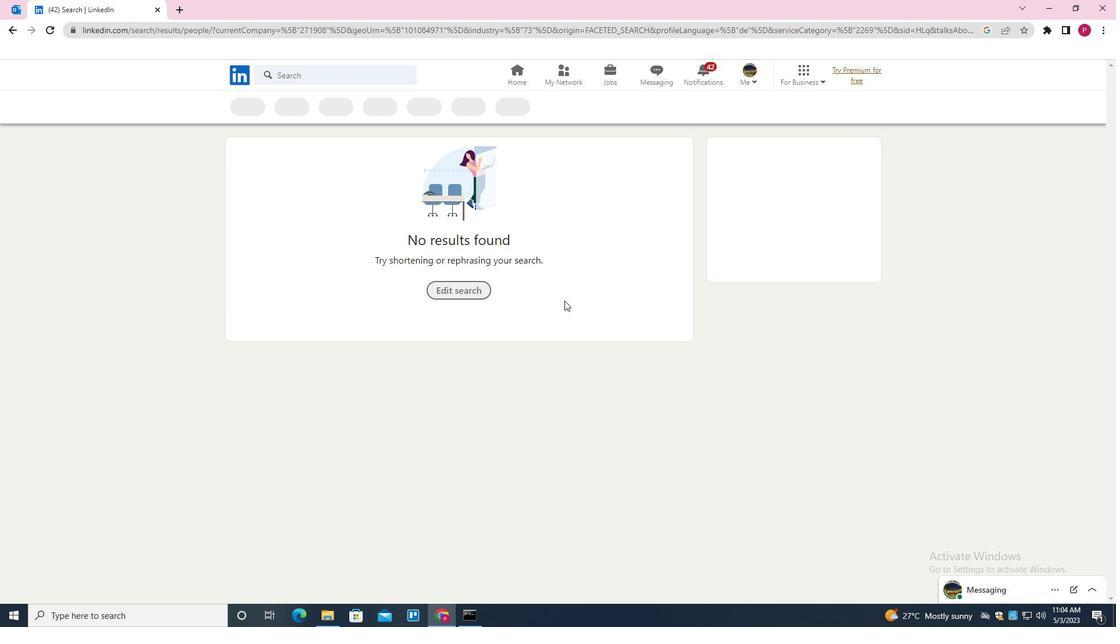 
